 Task: Open Card Card0000000119 in Board Board0000000030 in Workspace WS0000000010 in Trello. Add Member Carxxstreet791@gmail.com to Card Card0000000119 in Board Board0000000030 in Workspace WS0000000010 in Trello. Add Orange Label titled Label0000000119 to Card Card0000000119 in Board Board0000000030 in Workspace WS0000000010 in Trello. Add Checklist CL0000000119 to Card Card0000000119 in Board Board0000000030 in Workspace WS0000000010 in Trello. Add Dates with Start Date as Oct 01 2023 and Due Date as Oct 31 2023 to Card Card0000000119 in Board Board0000000030 in Workspace WS0000000010 in Trello
Action: Mouse moved to (360, 506)
Screenshot: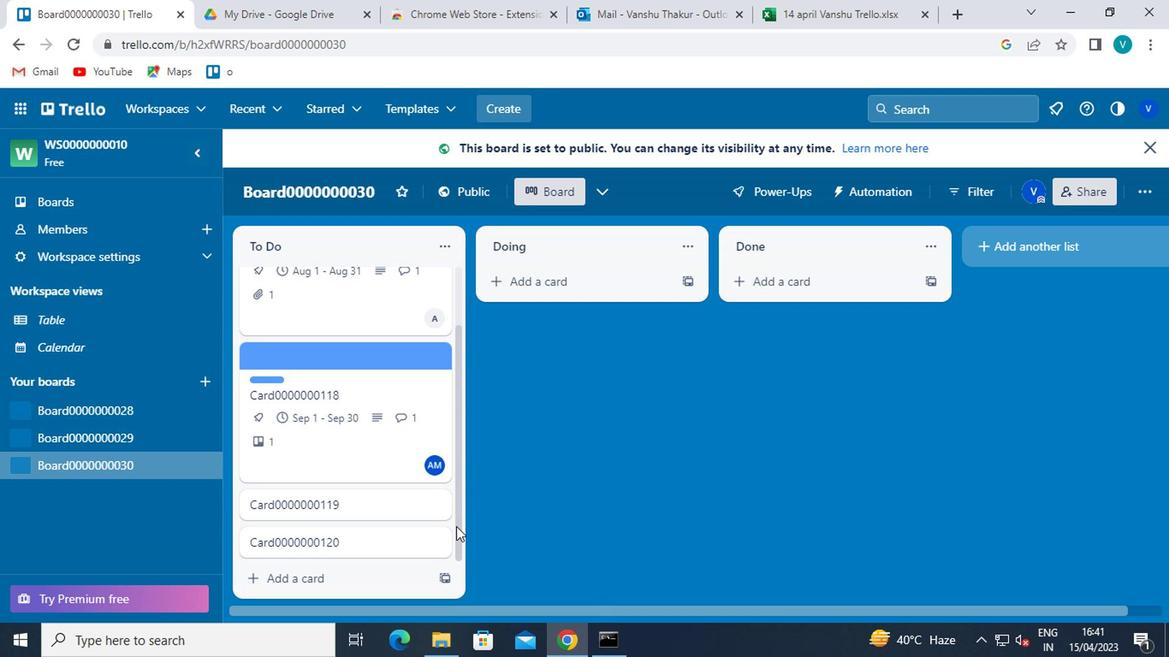 
Action: Mouse pressed left at (360, 506)
Screenshot: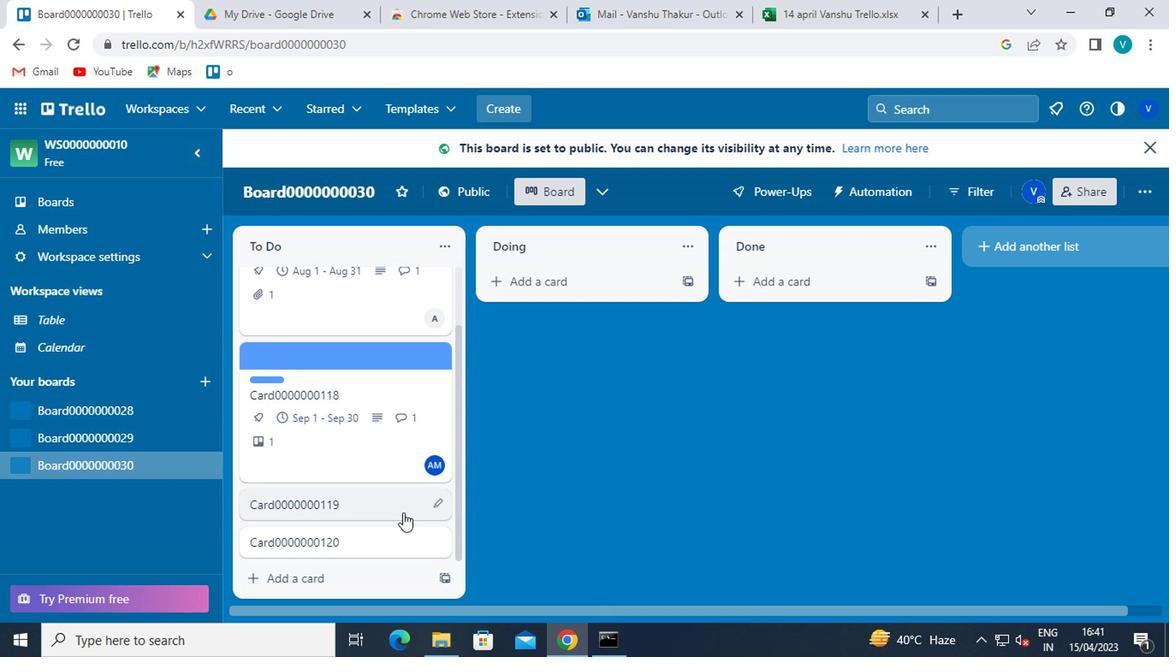 
Action: Mouse moved to (793, 238)
Screenshot: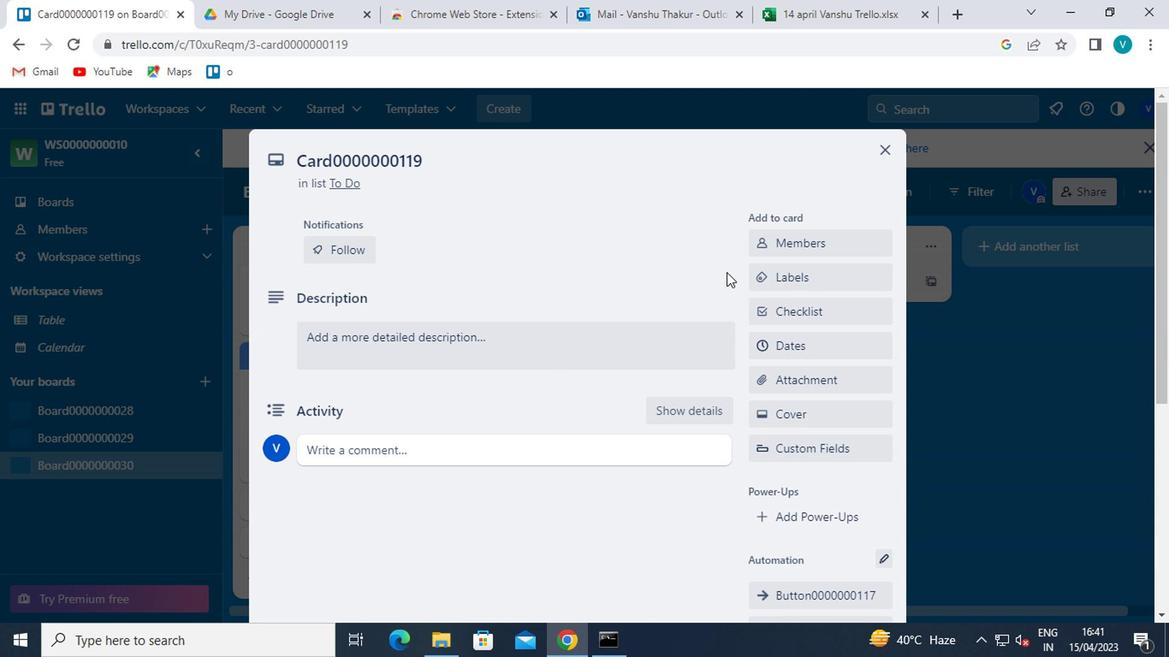 
Action: Mouse pressed left at (793, 238)
Screenshot: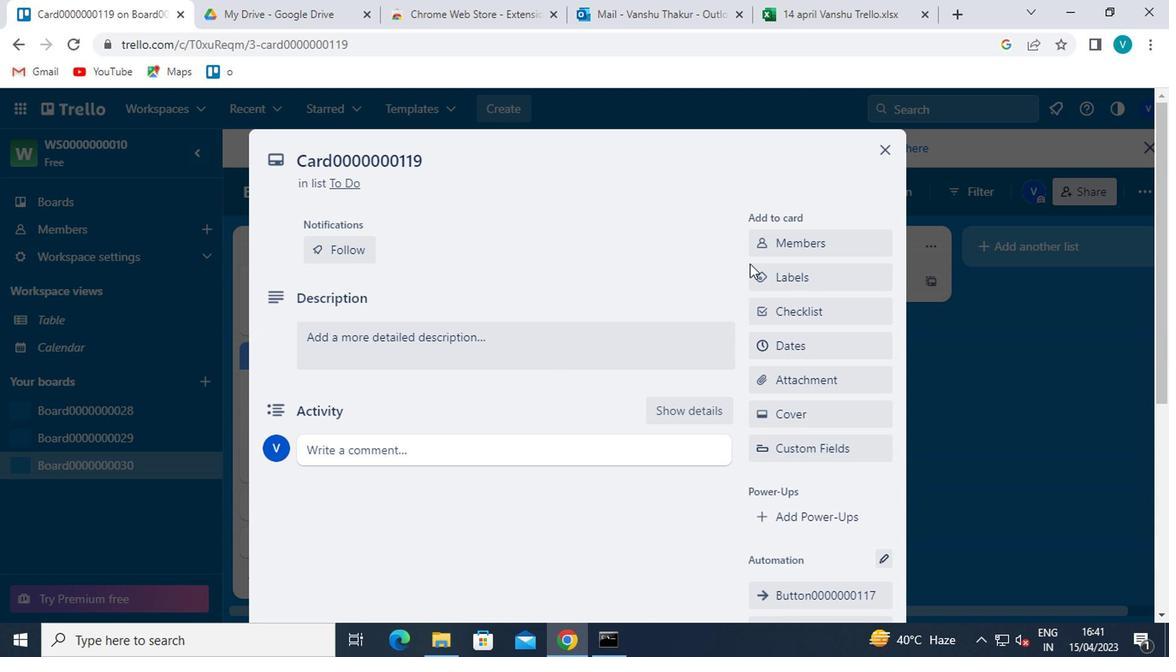 
Action: Mouse moved to (781, 318)
Screenshot: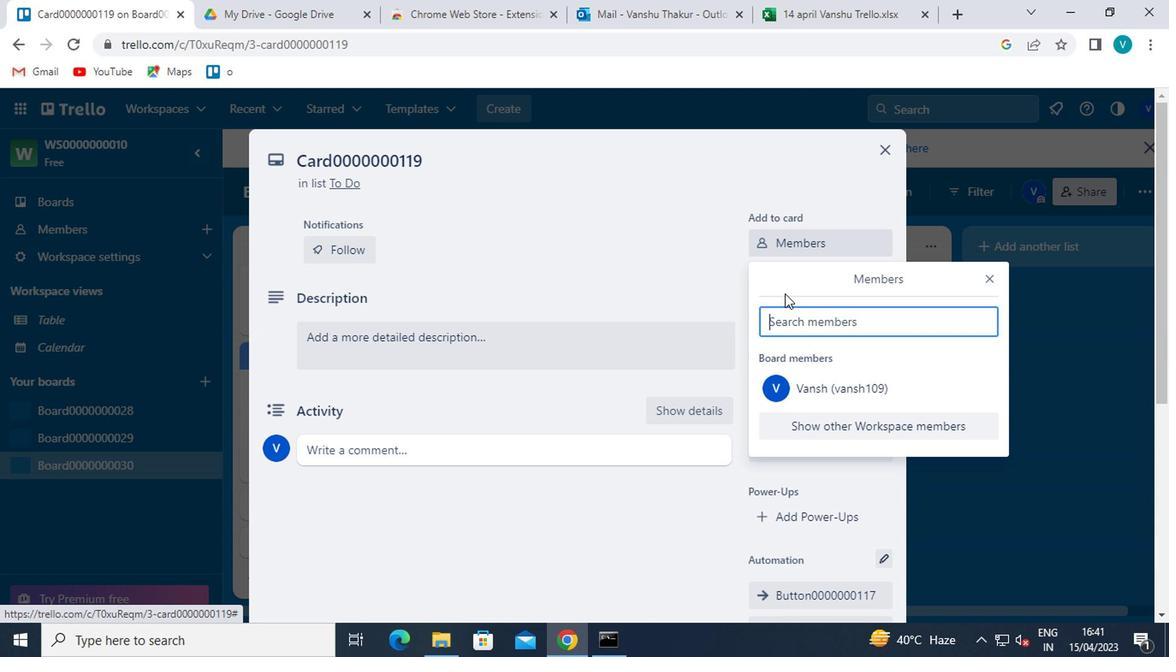 
Action: Mouse pressed left at (781, 318)
Screenshot: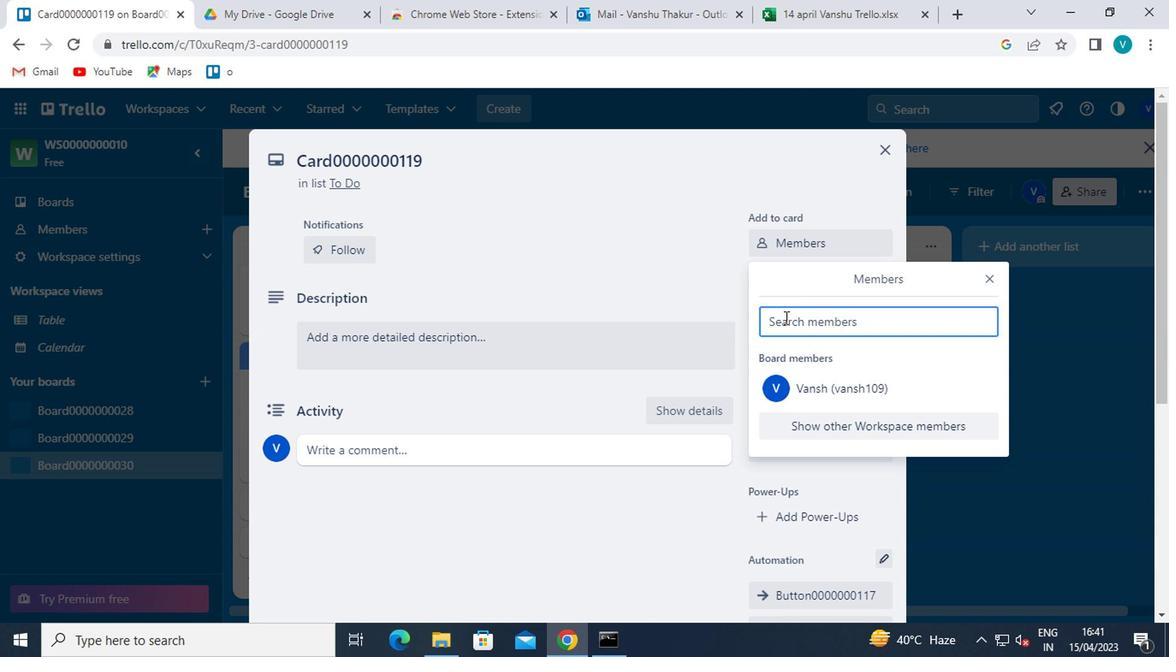 
Action: Mouse moved to (779, 320)
Screenshot: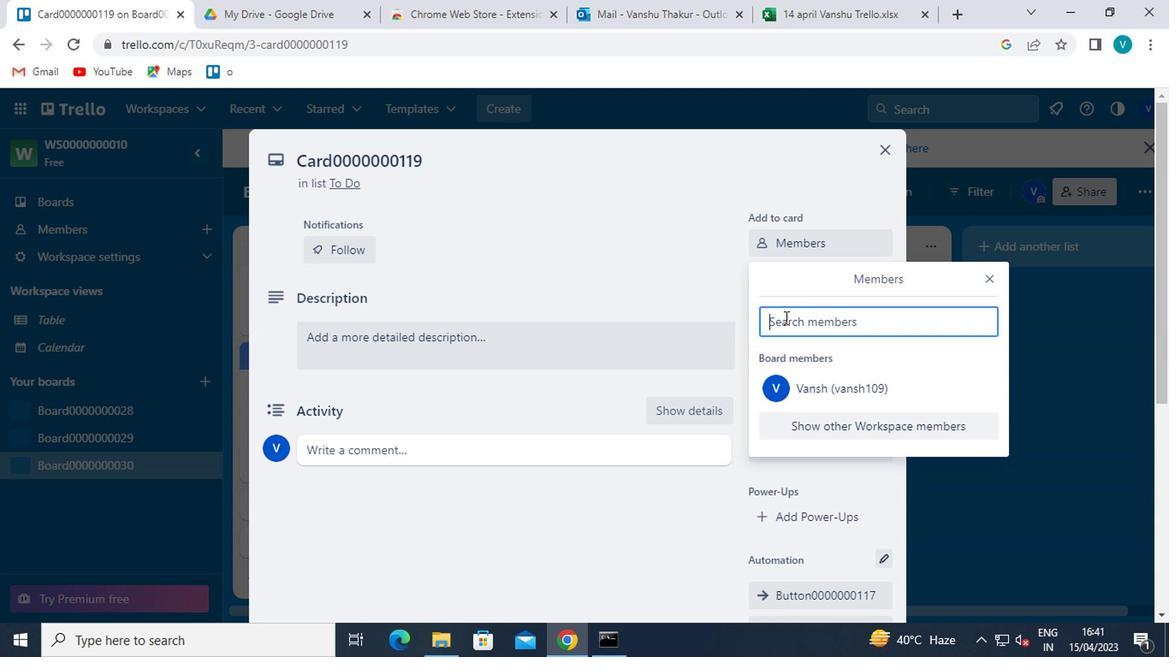 
Action: Key pressed <Key.shift>CARXXSTREET7916<Key.shift>@GMAIL.COM
Screenshot: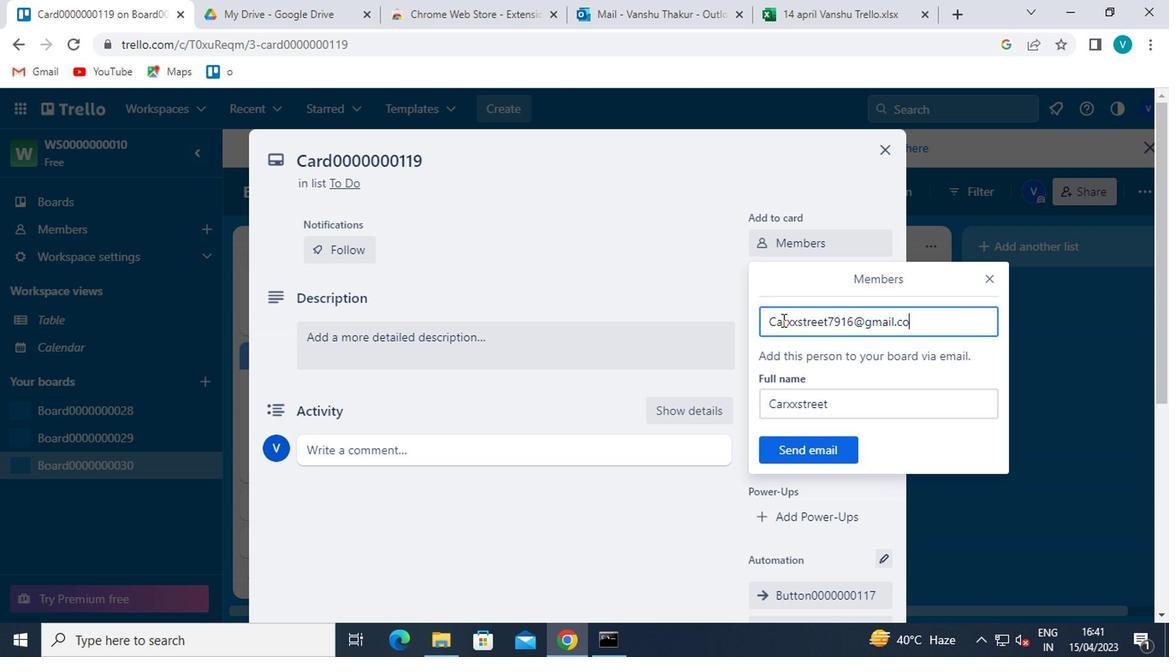 
Action: Mouse moved to (789, 456)
Screenshot: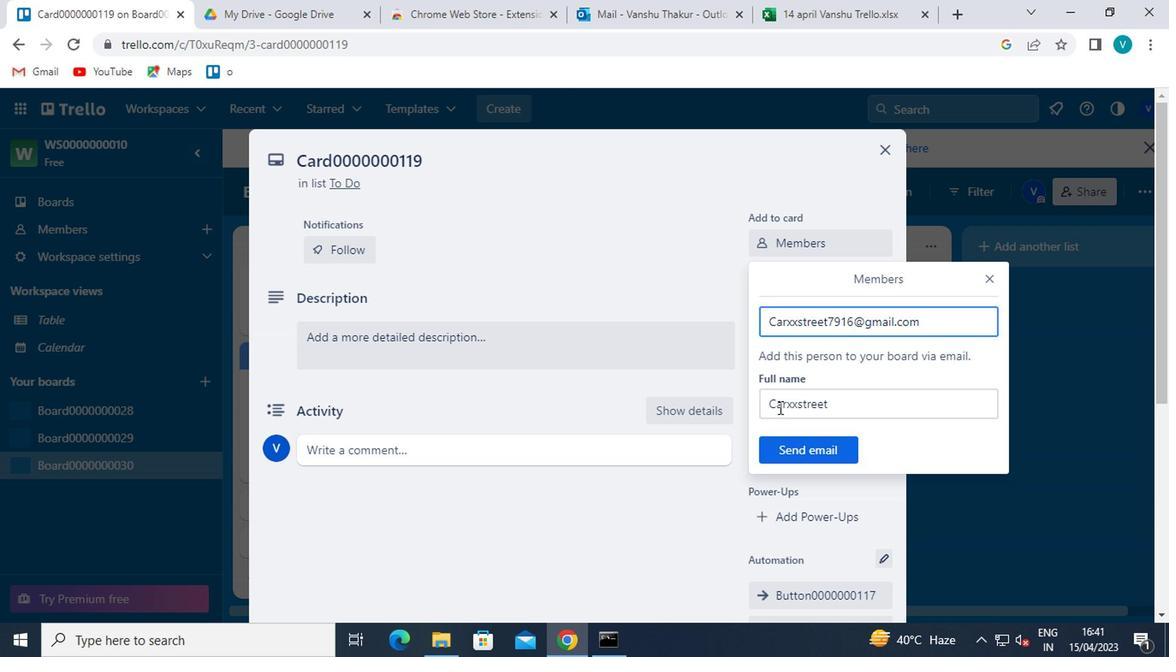 
Action: Mouse pressed left at (789, 456)
Screenshot: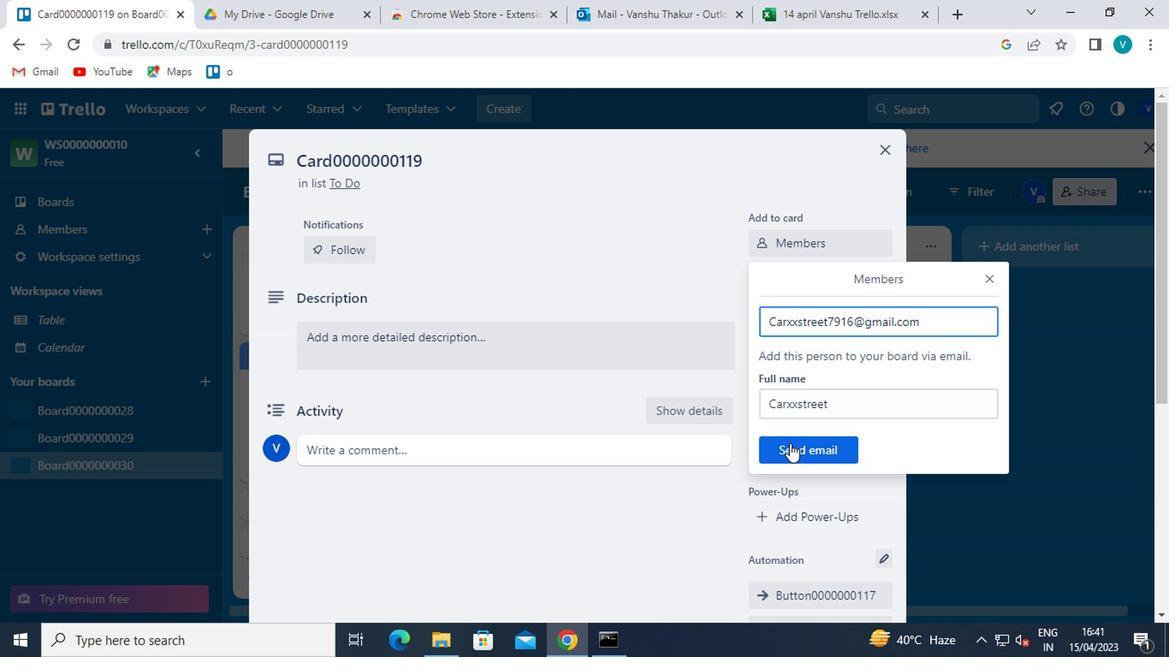 
Action: Mouse moved to (820, 274)
Screenshot: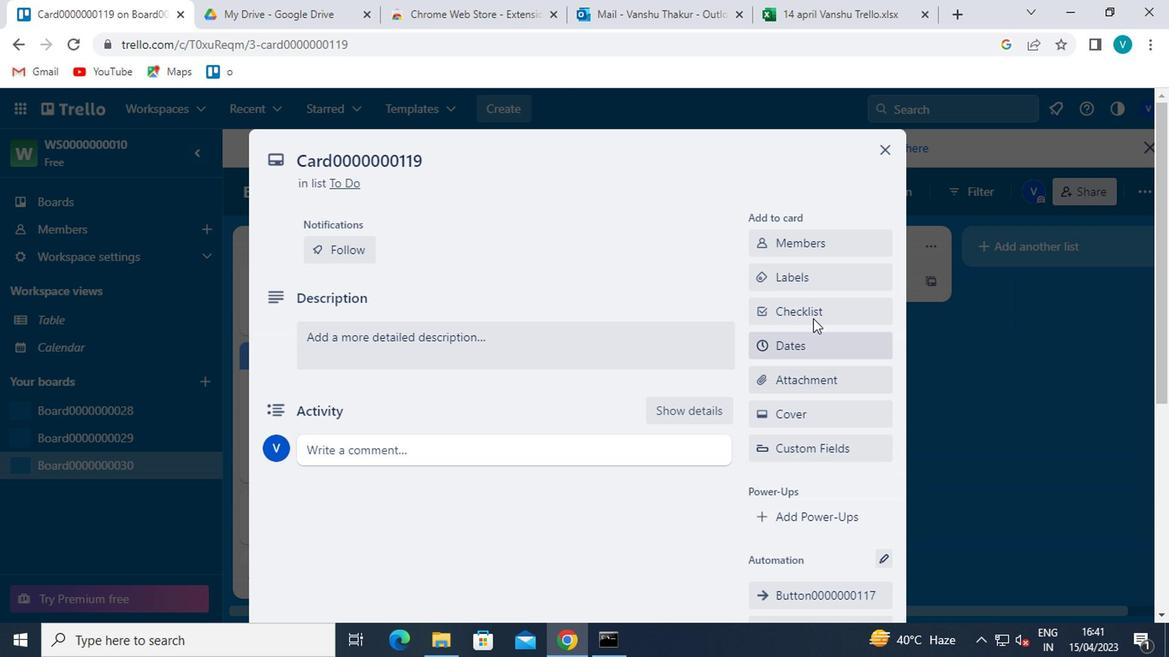 
Action: Mouse pressed left at (820, 274)
Screenshot: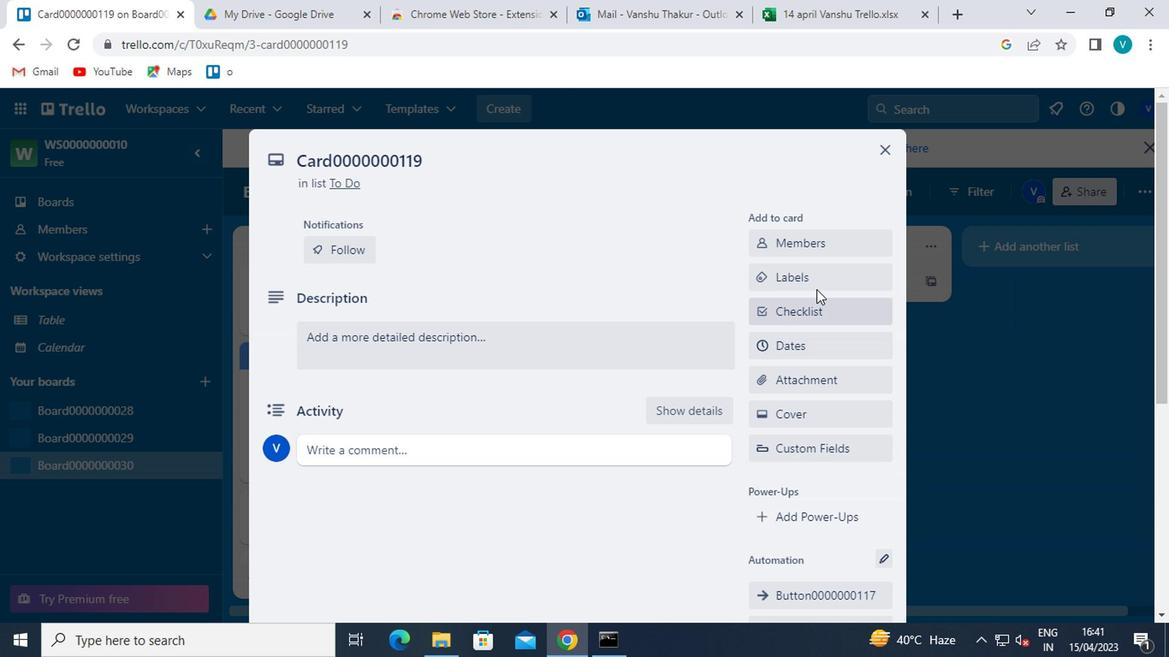 
Action: Mouse moved to (859, 517)
Screenshot: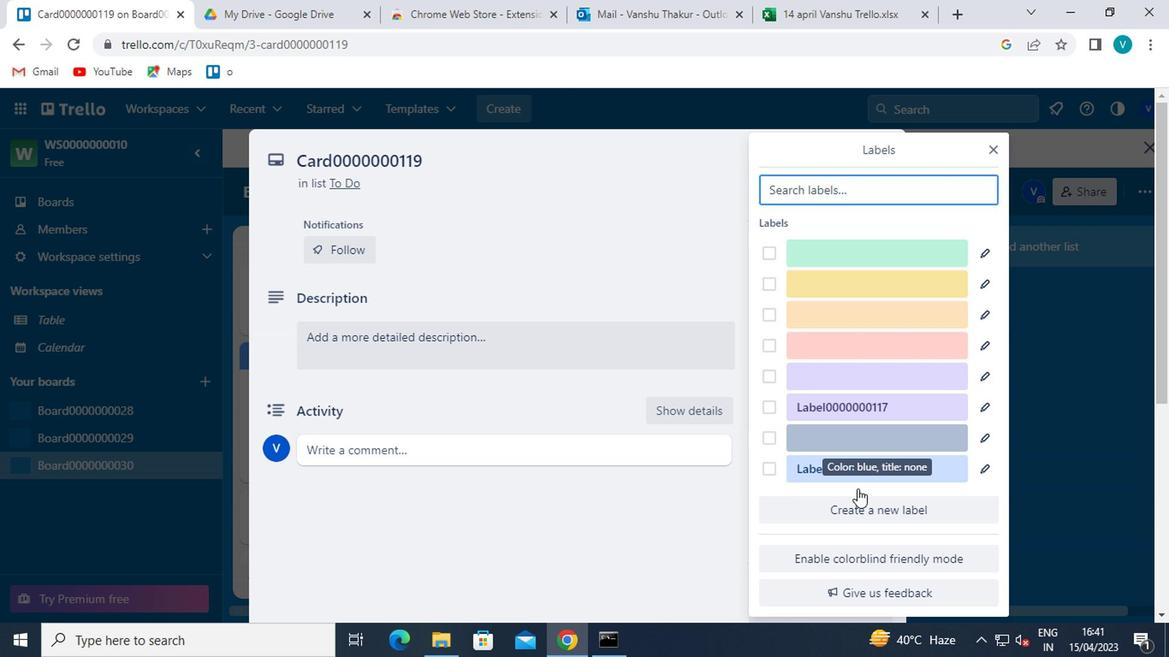 
Action: Mouse pressed left at (859, 517)
Screenshot: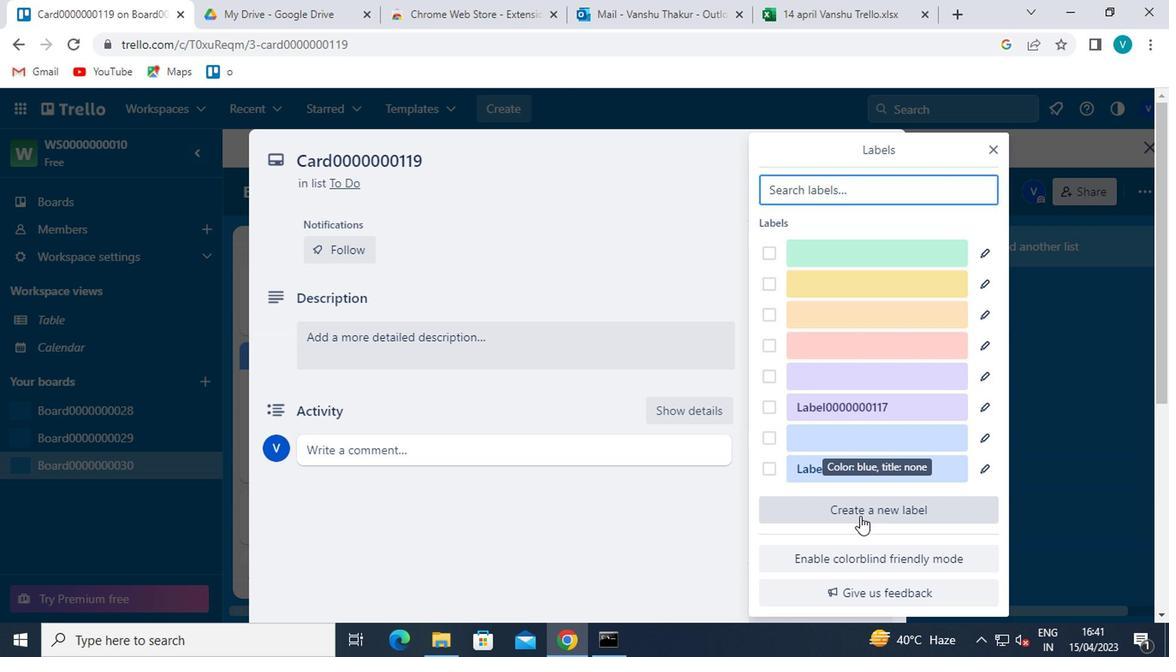 
Action: Mouse moved to (857, 389)
Screenshot: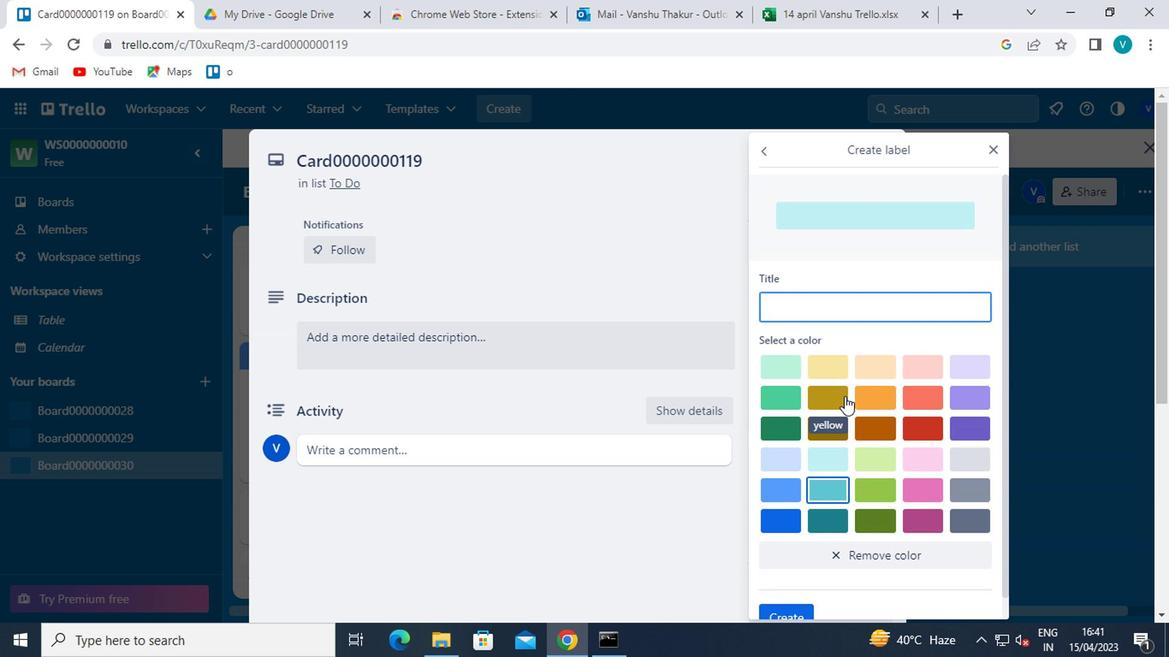 
Action: Mouse pressed left at (857, 389)
Screenshot: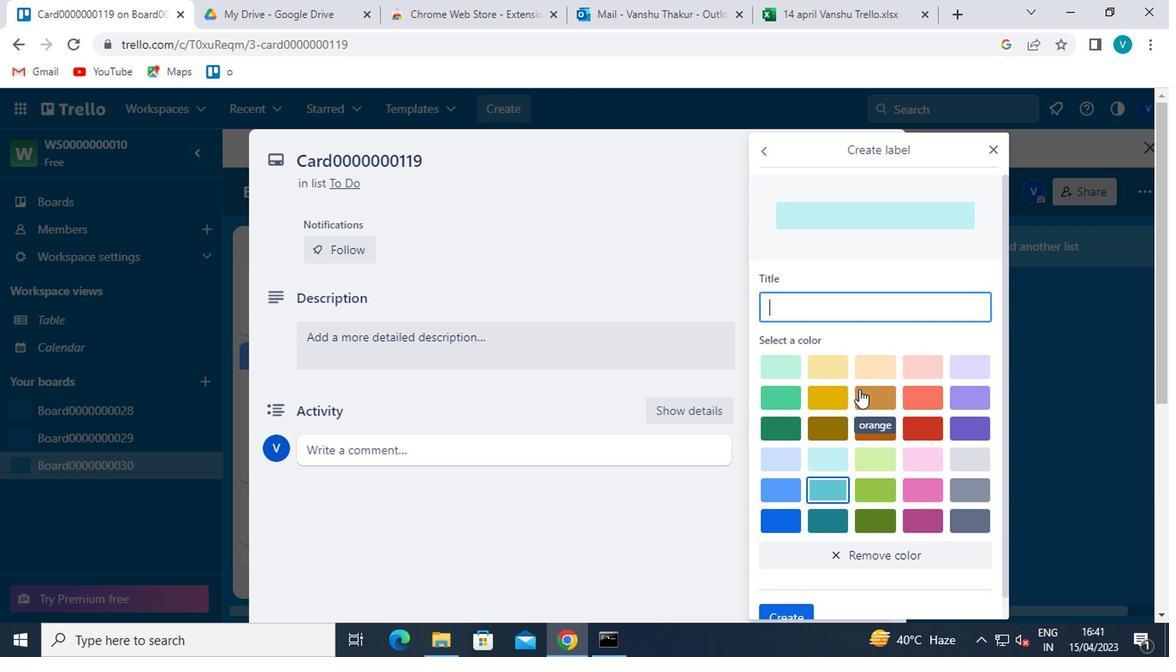 
Action: Mouse moved to (859, 308)
Screenshot: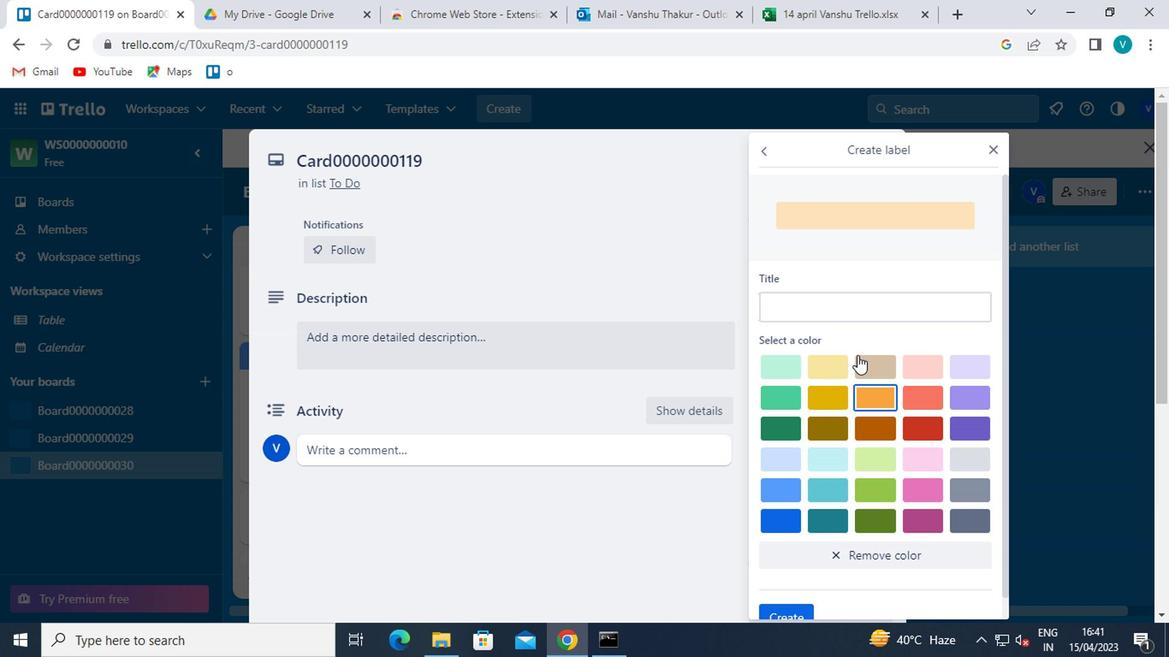 
Action: Mouse pressed left at (859, 308)
Screenshot: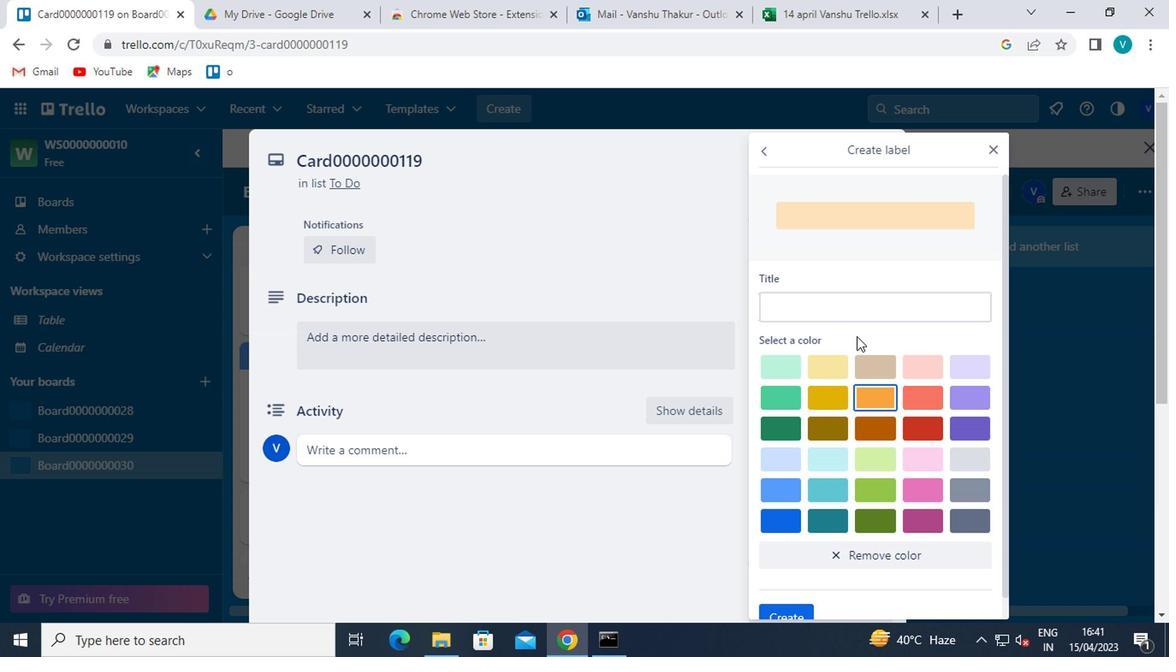 
Action: Mouse moved to (857, 309)
Screenshot: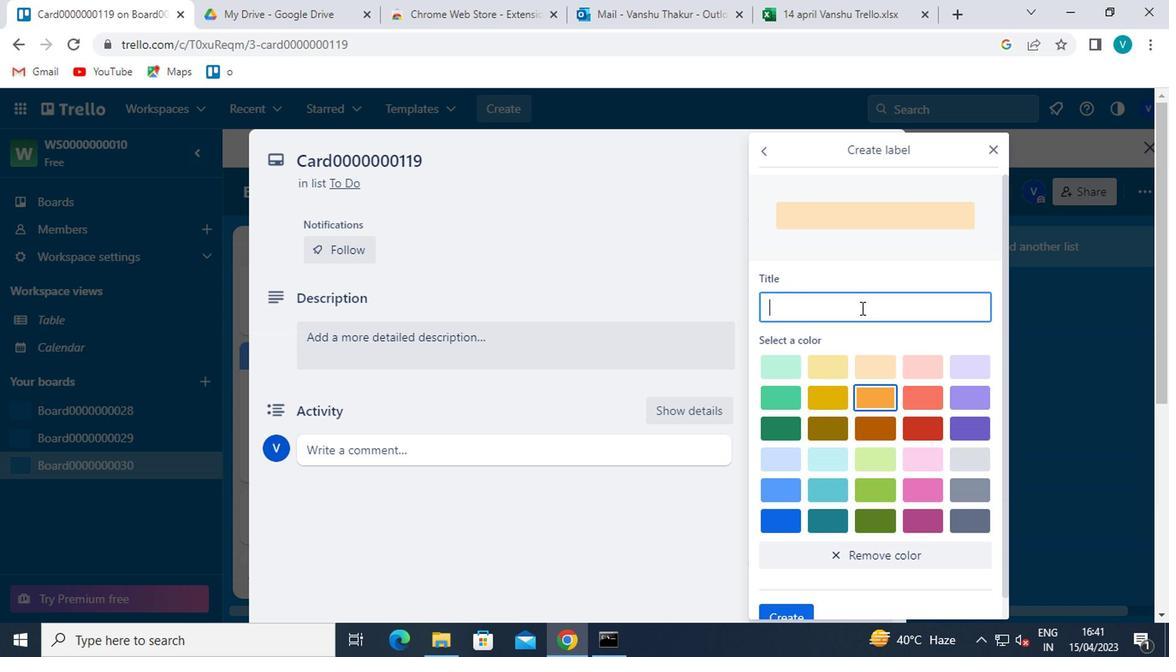 
Action: Key pressed <Key.shift>LABEL0000000119
Screenshot: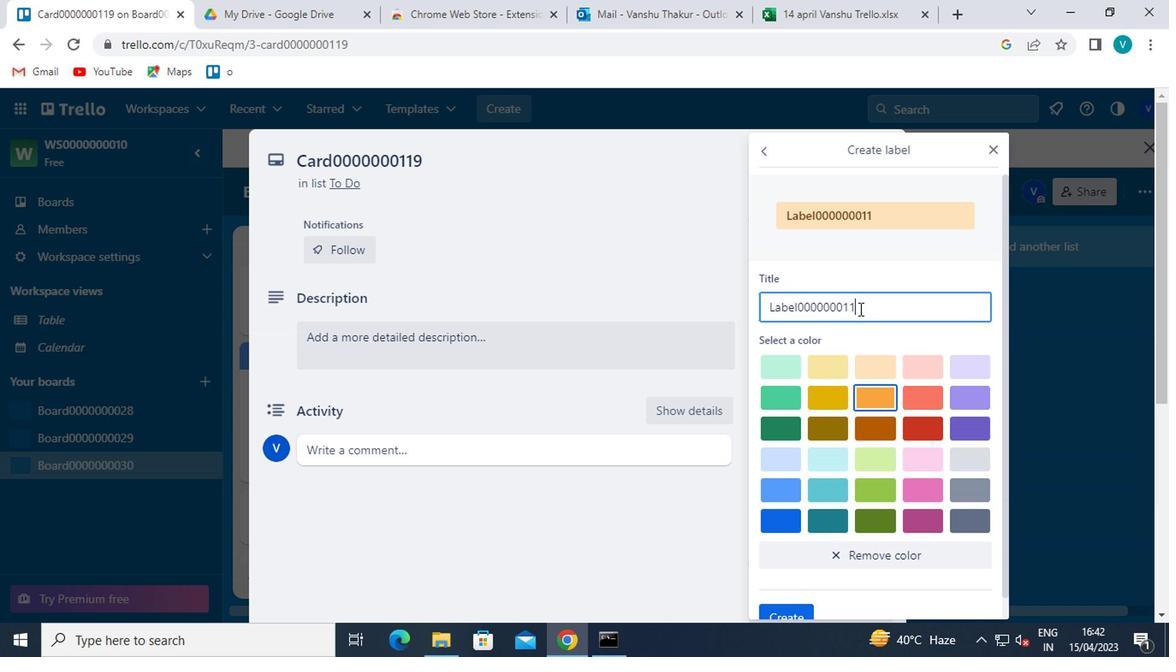 
Action: Mouse moved to (828, 354)
Screenshot: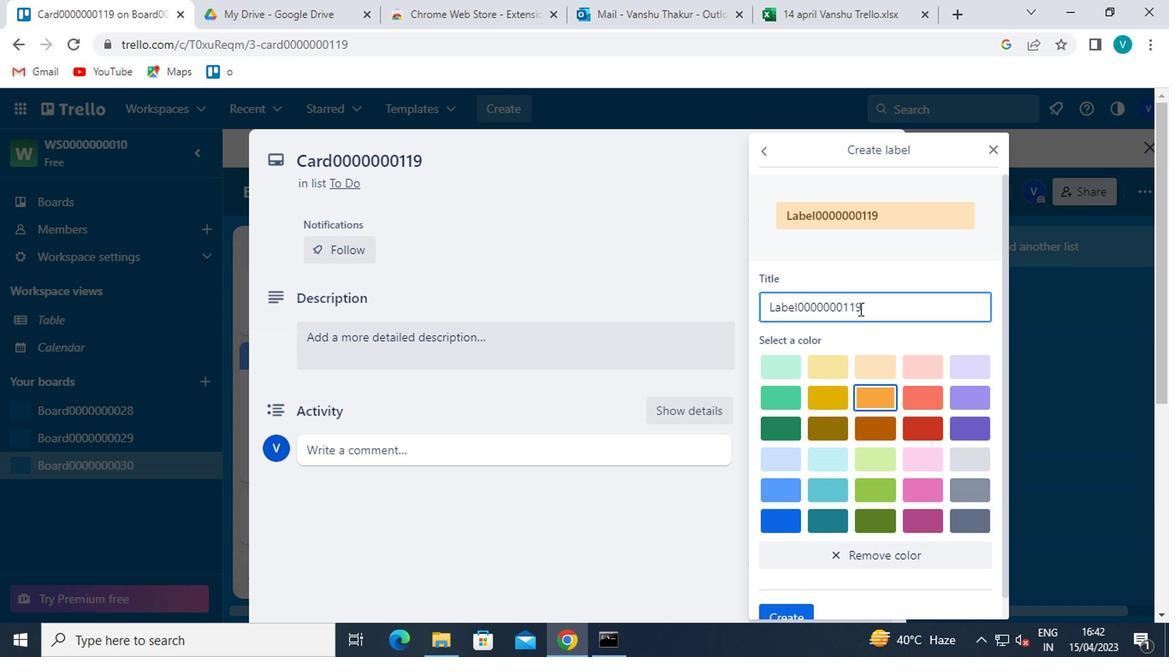 
Action: Mouse scrolled (828, 353) with delta (0, 0)
Screenshot: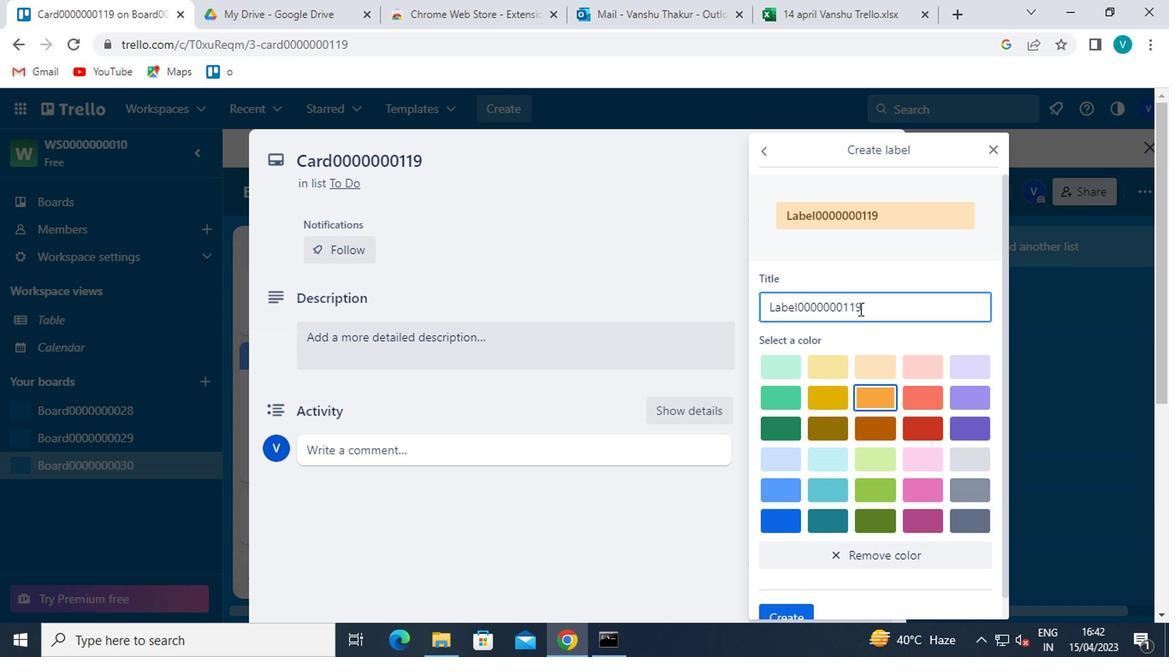 
Action: Mouse moved to (826, 361)
Screenshot: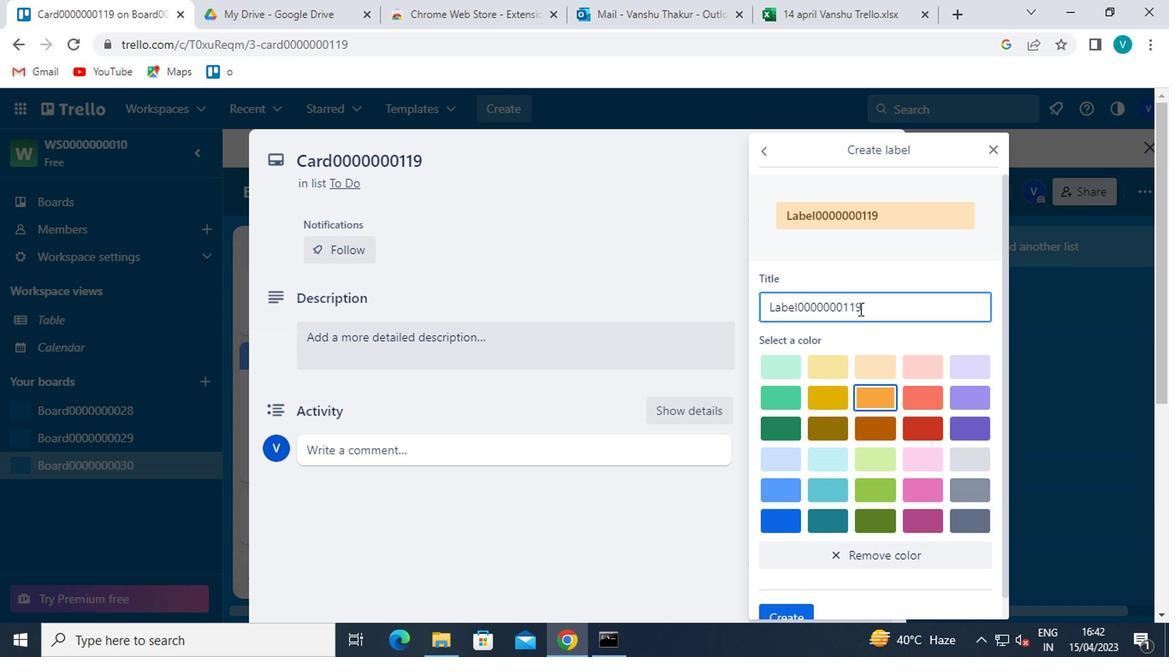
Action: Mouse scrolled (826, 360) with delta (0, 0)
Screenshot: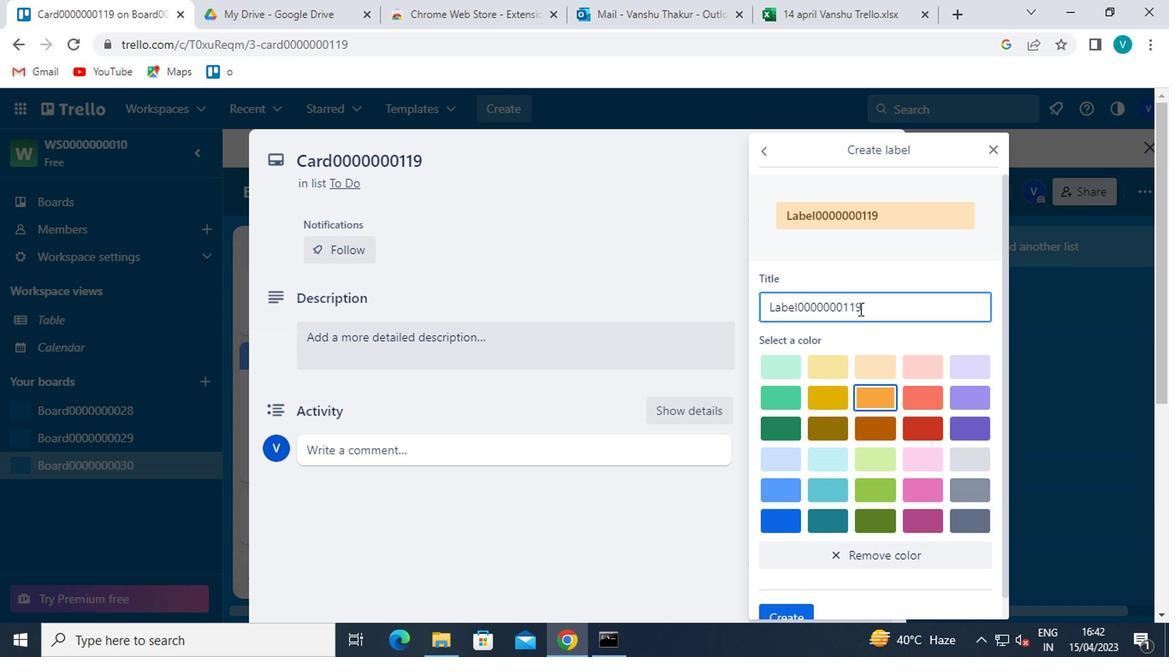 
Action: Mouse moved to (826, 366)
Screenshot: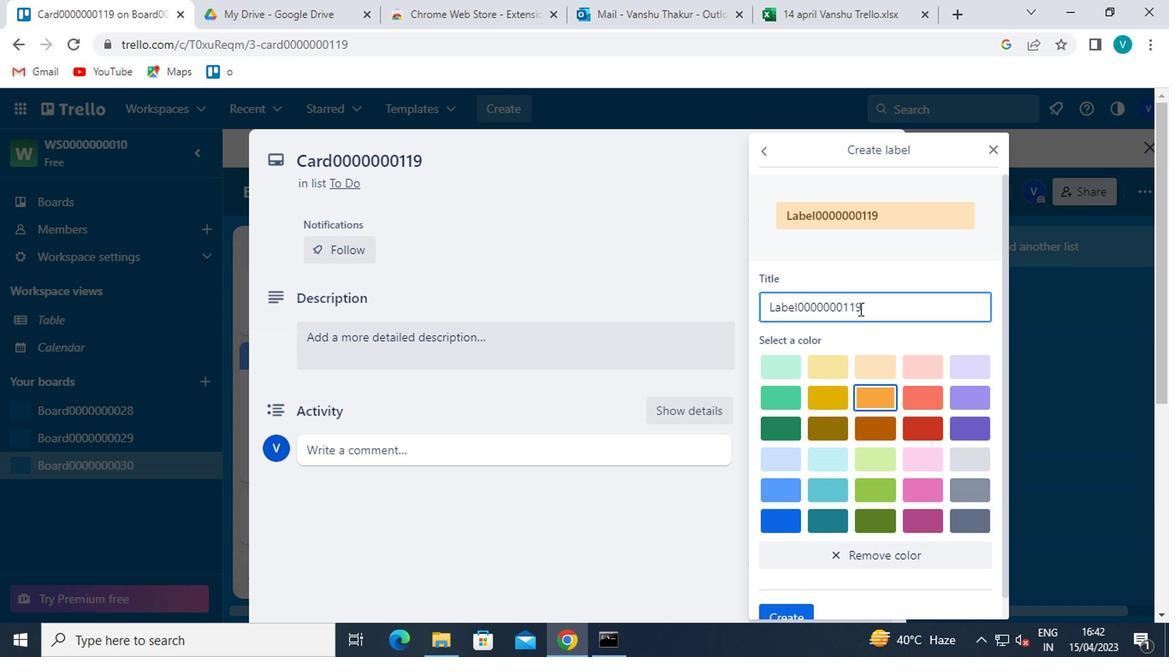 
Action: Mouse scrolled (826, 365) with delta (0, -1)
Screenshot: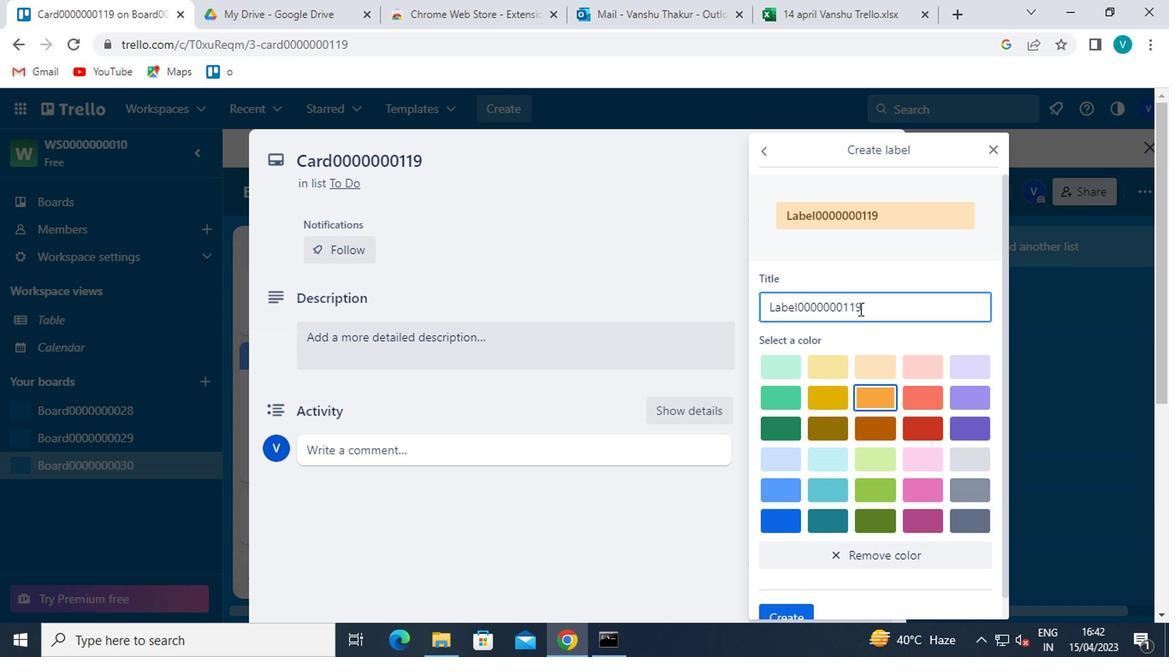 
Action: Mouse moved to (771, 596)
Screenshot: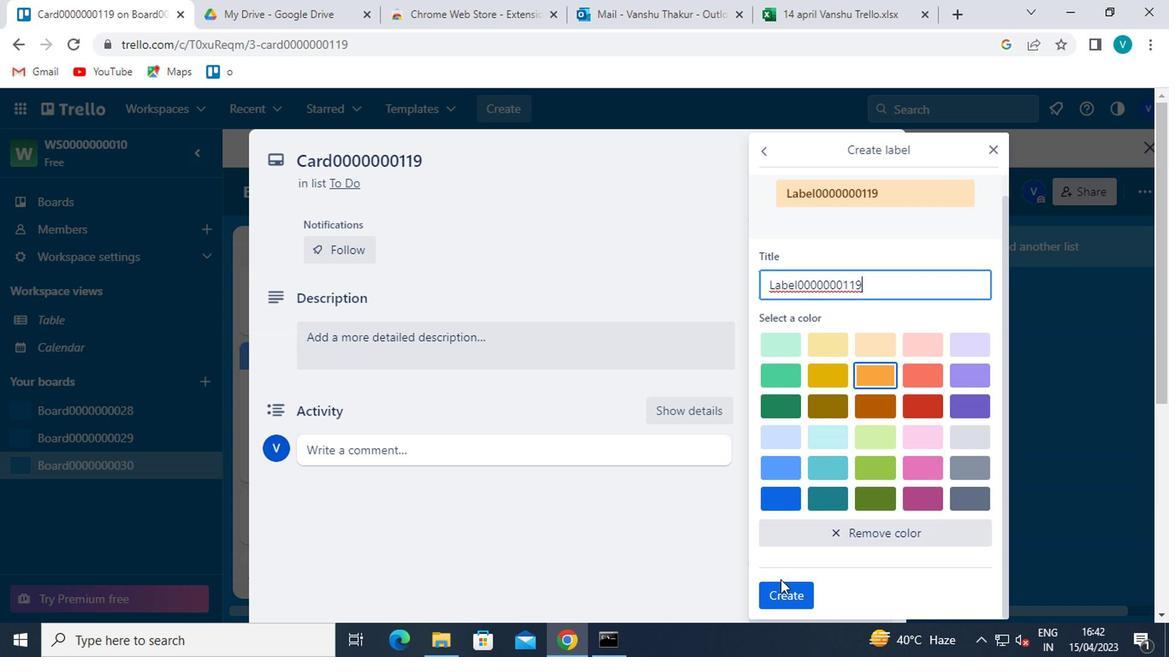 
Action: Mouse pressed left at (771, 596)
Screenshot: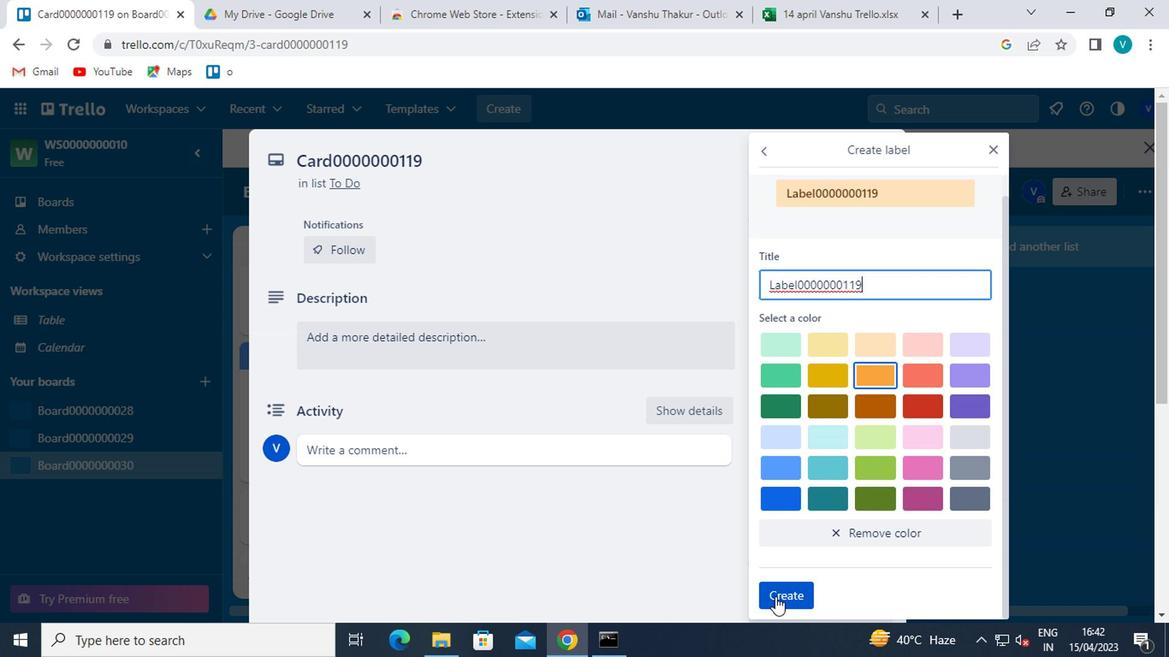 
Action: Mouse moved to (985, 149)
Screenshot: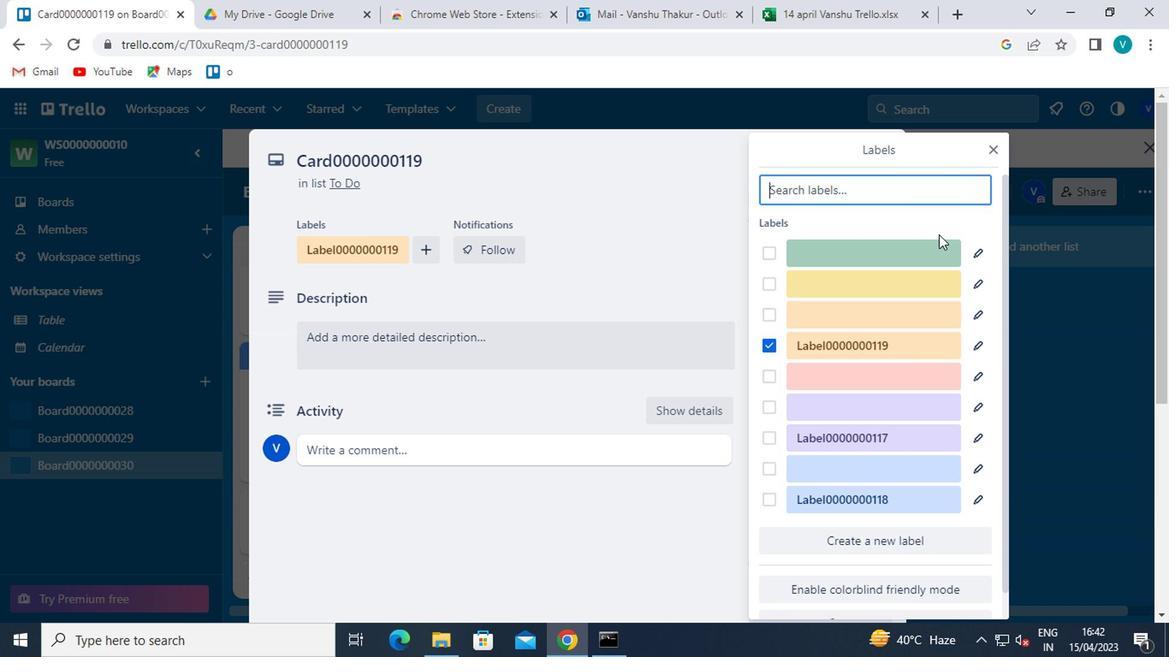 
Action: Mouse pressed left at (985, 149)
Screenshot: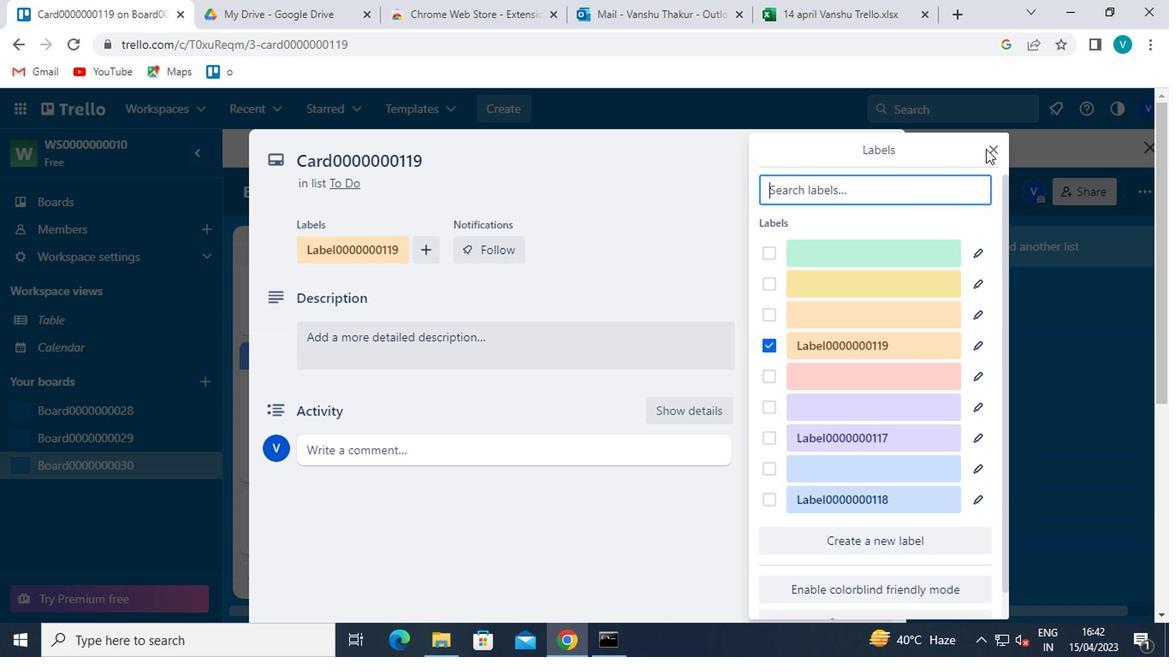 
Action: Mouse moved to (991, 149)
Screenshot: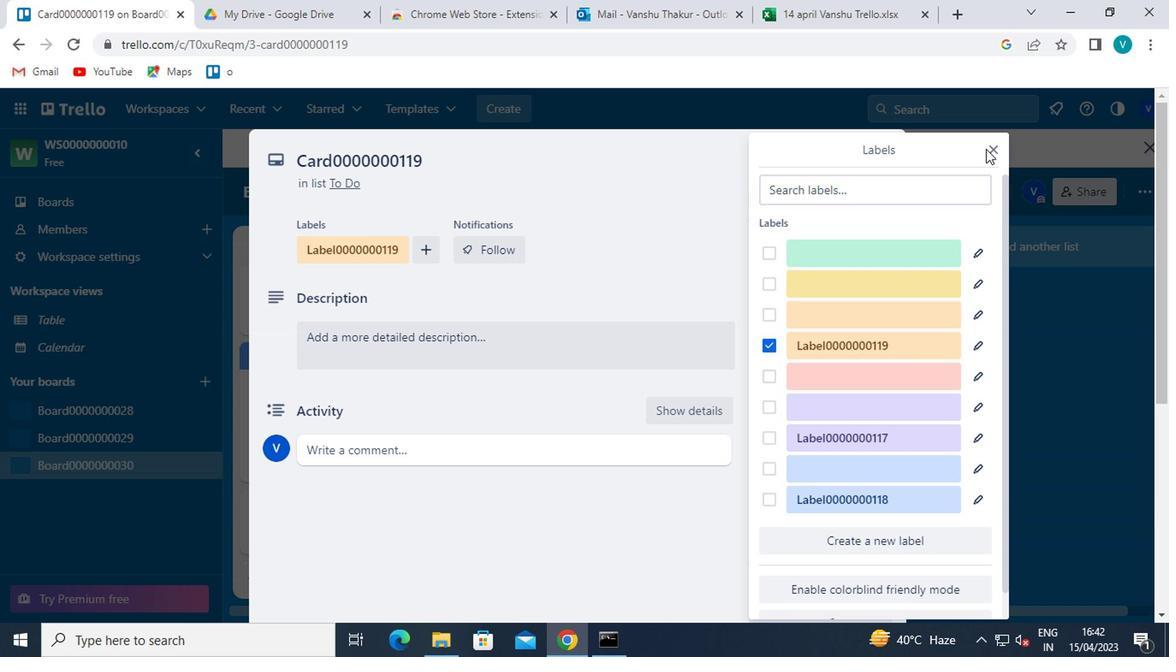 
Action: Mouse pressed left at (991, 149)
Screenshot: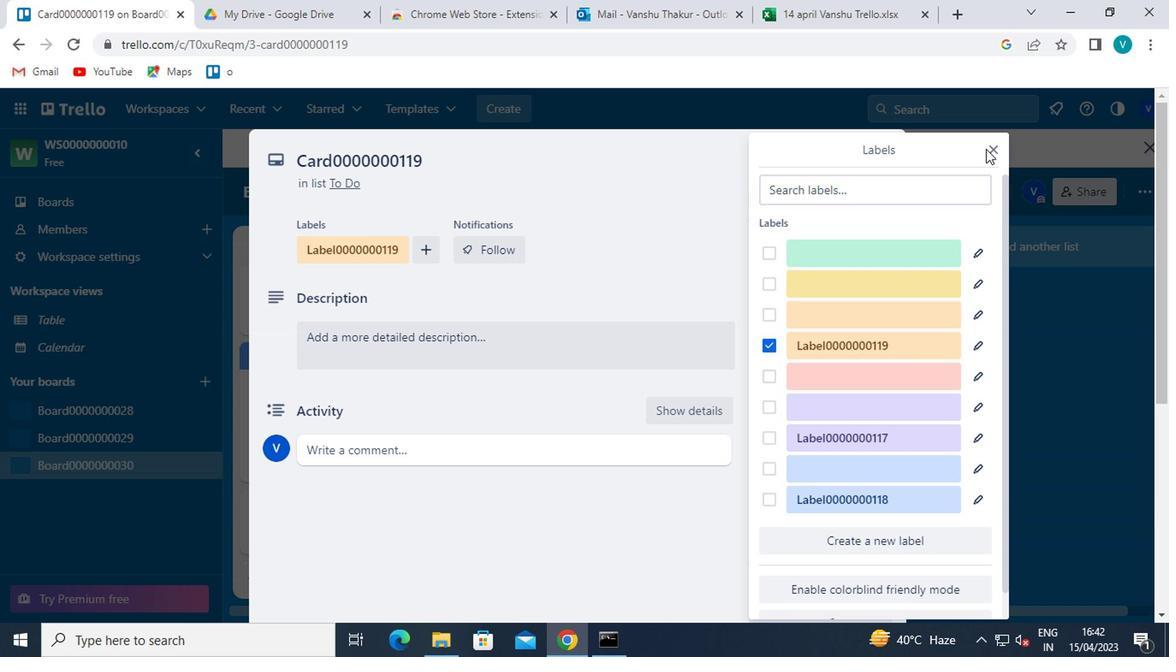 
Action: Mouse moved to (847, 309)
Screenshot: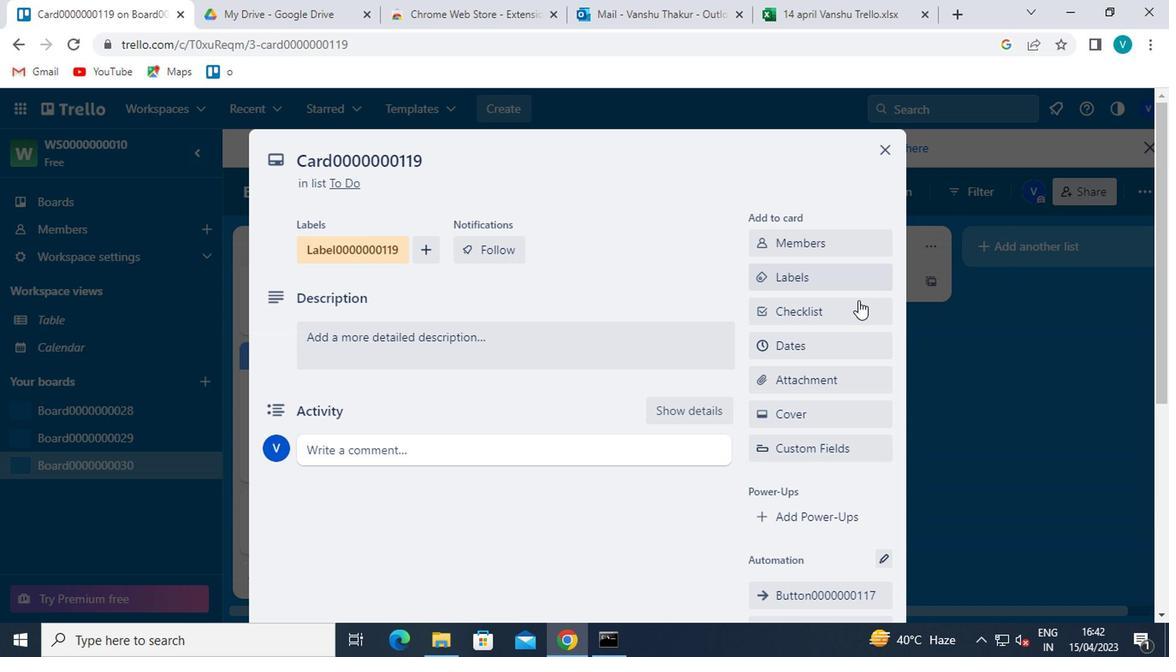 
Action: Mouse pressed left at (847, 309)
Screenshot: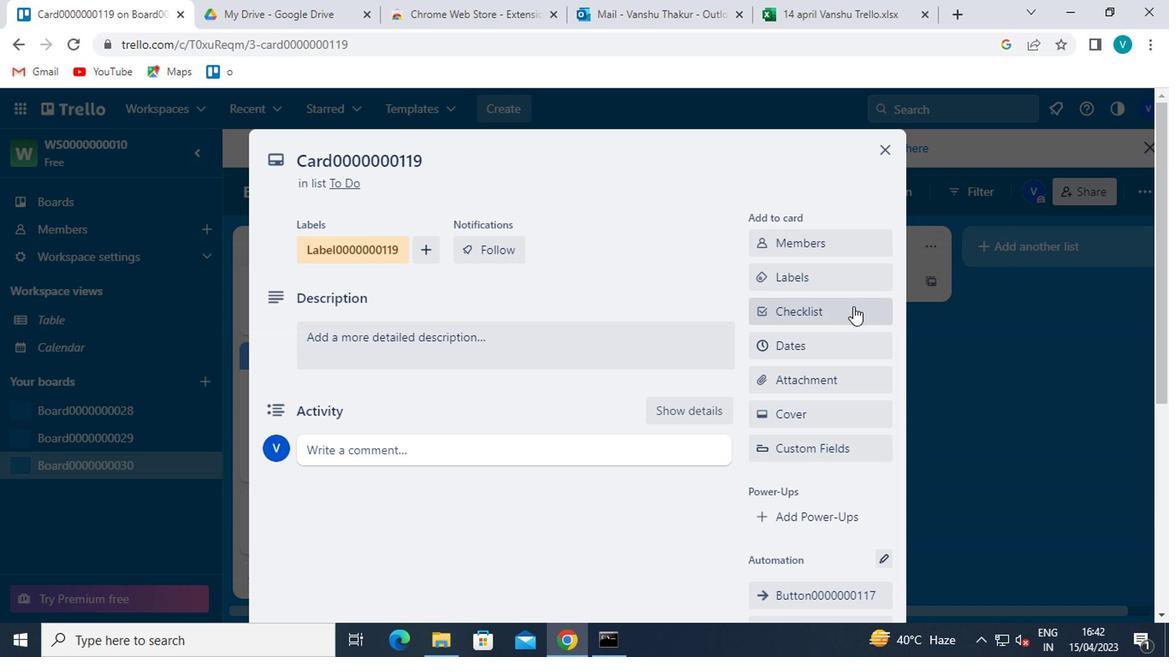 
Action: Mouse moved to (816, 401)
Screenshot: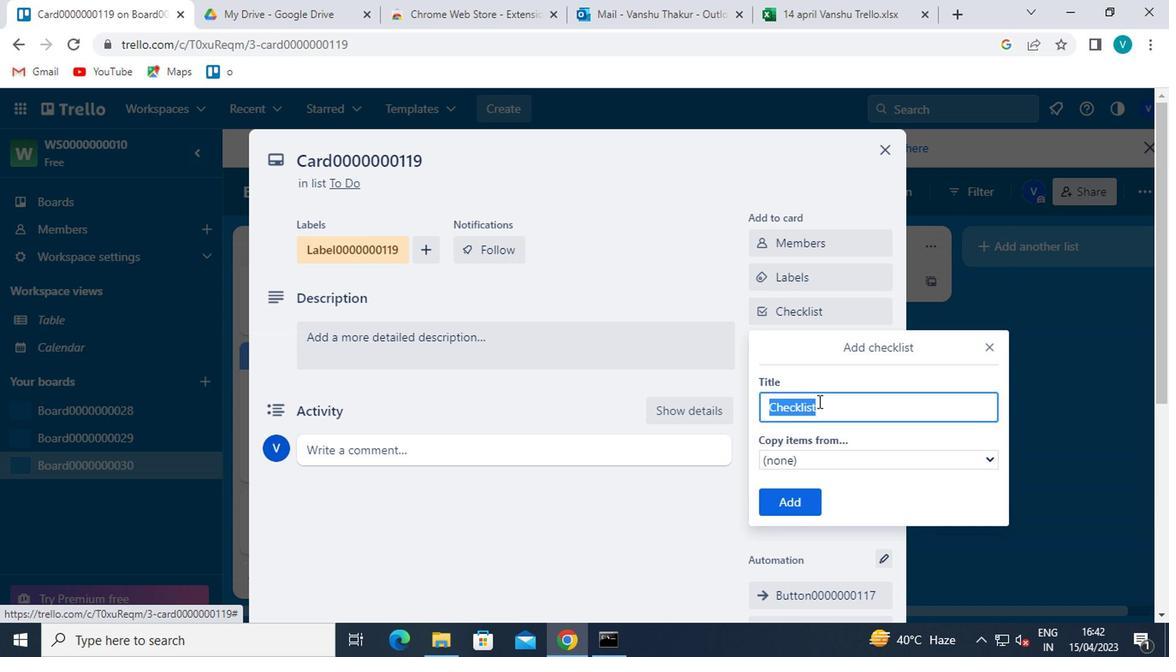 
Action: Key pressed <Key.shift>CL0000000119
Screenshot: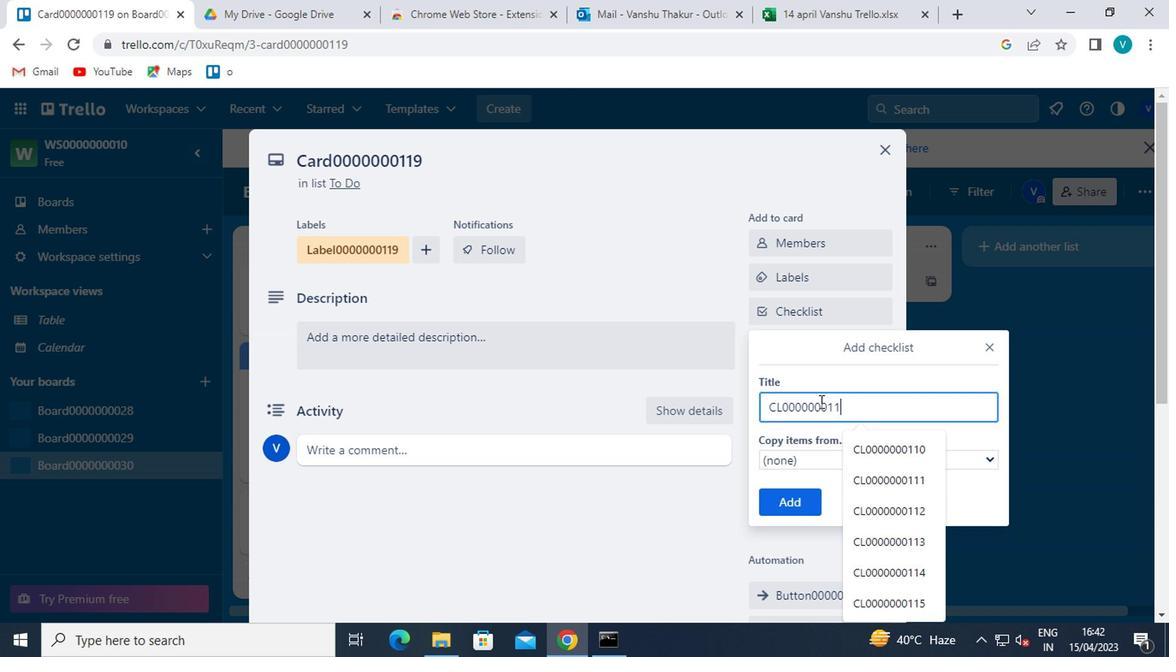 
Action: Mouse moved to (777, 496)
Screenshot: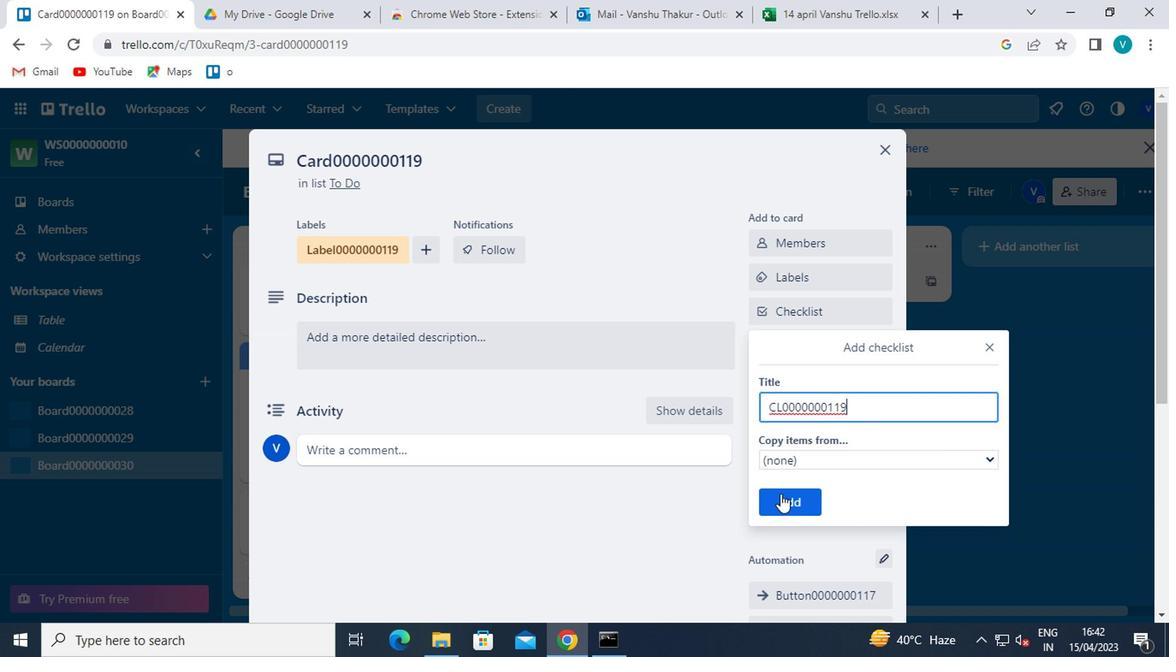 
Action: Mouse pressed left at (777, 496)
Screenshot: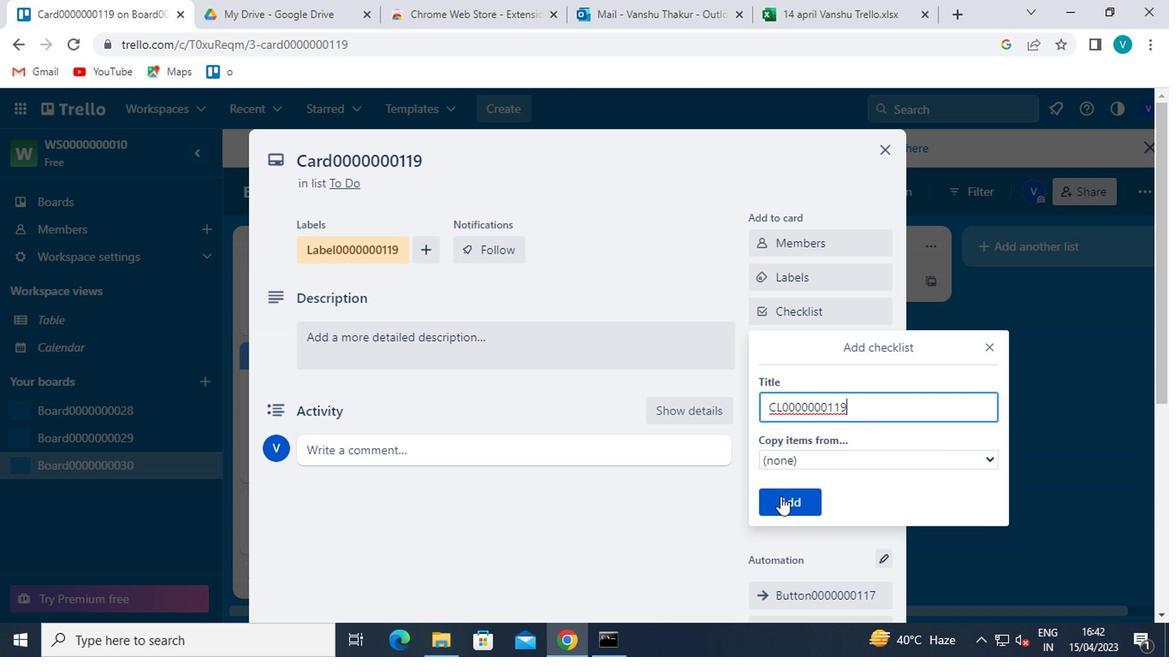 
Action: Mouse moved to (854, 345)
Screenshot: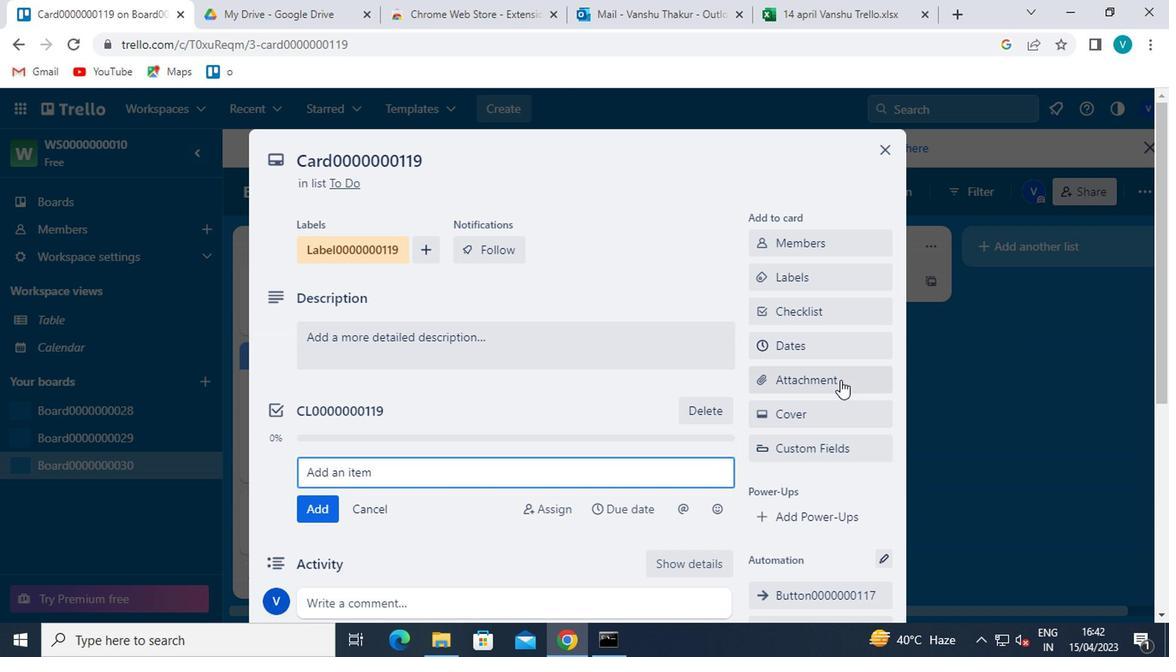 
Action: Mouse pressed left at (854, 345)
Screenshot: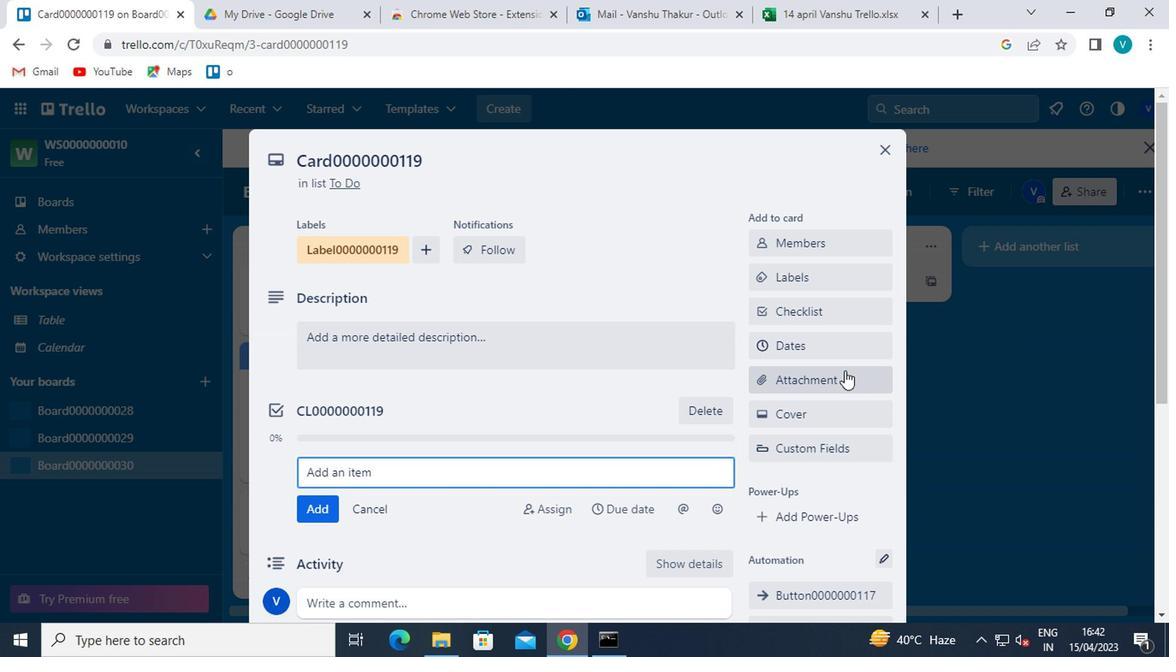 
Action: Mouse moved to (773, 459)
Screenshot: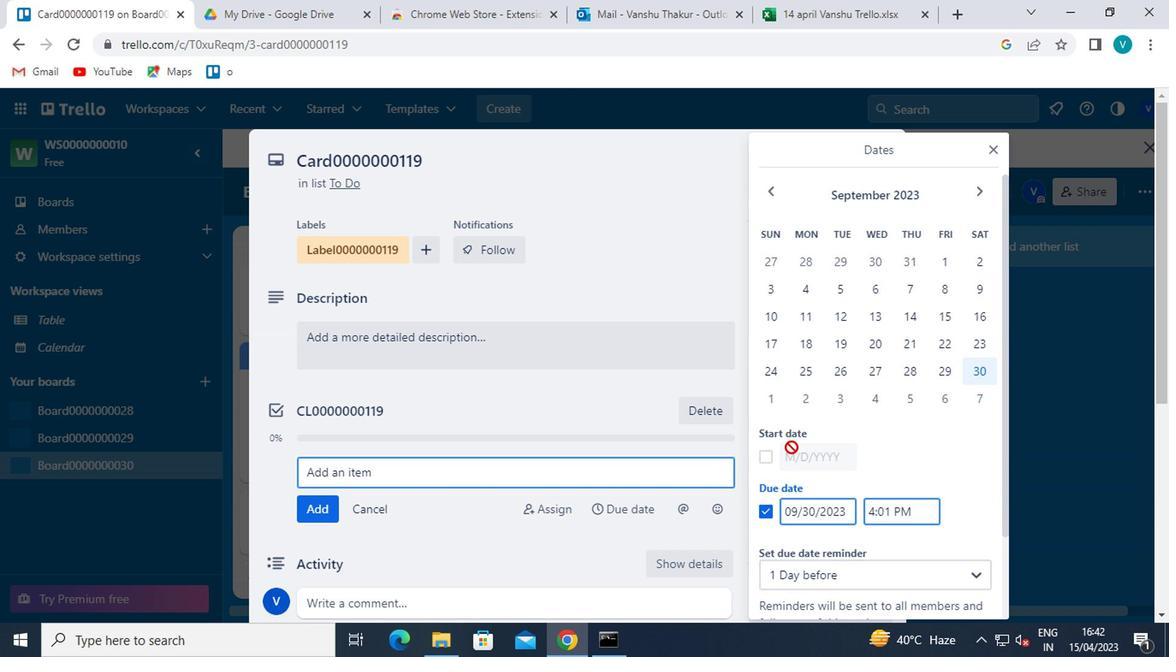 
Action: Mouse pressed left at (773, 459)
Screenshot: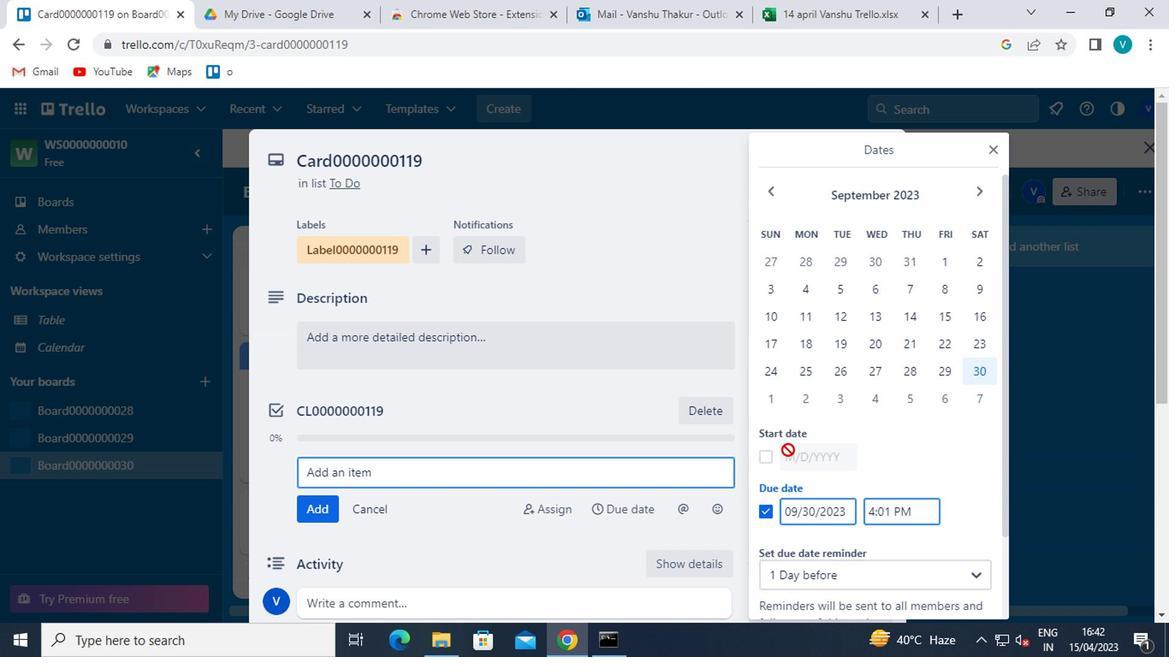 
Action: Mouse moved to (978, 185)
Screenshot: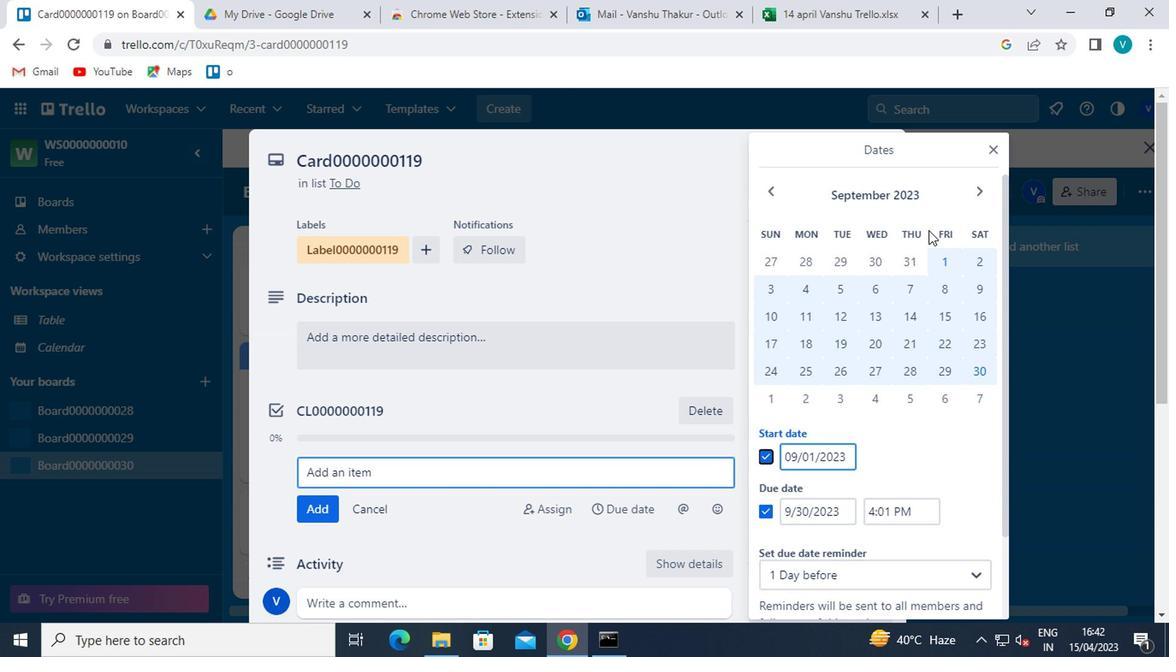 
Action: Mouse pressed left at (978, 185)
Screenshot: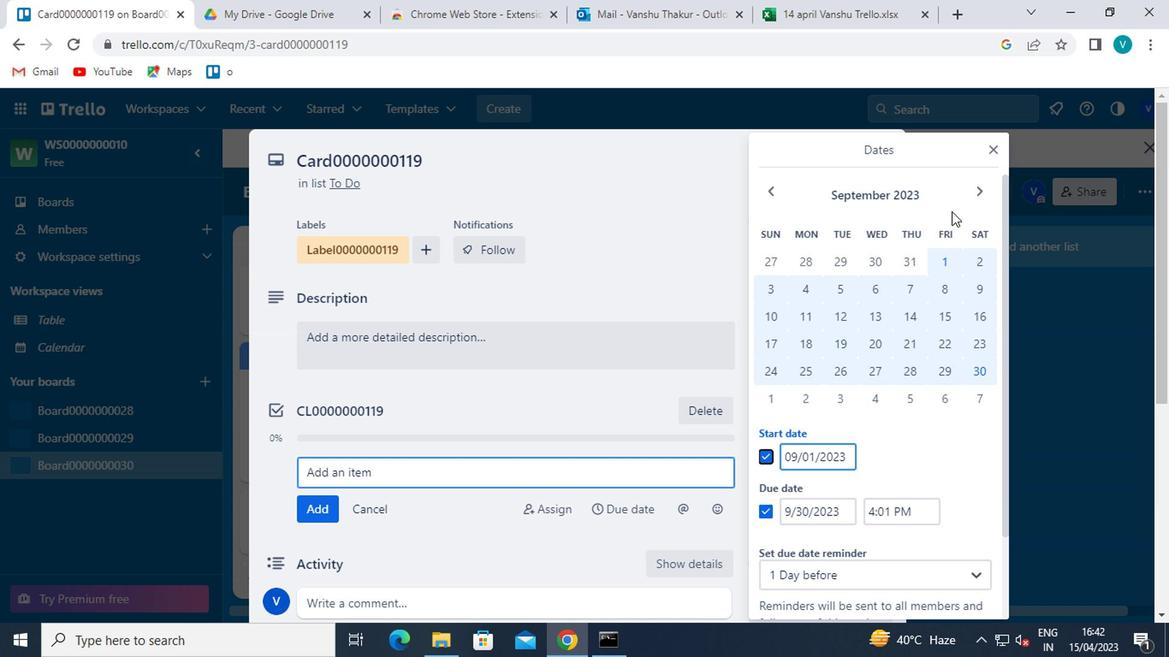 
Action: Mouse moved to (773, 262)
Screenshot: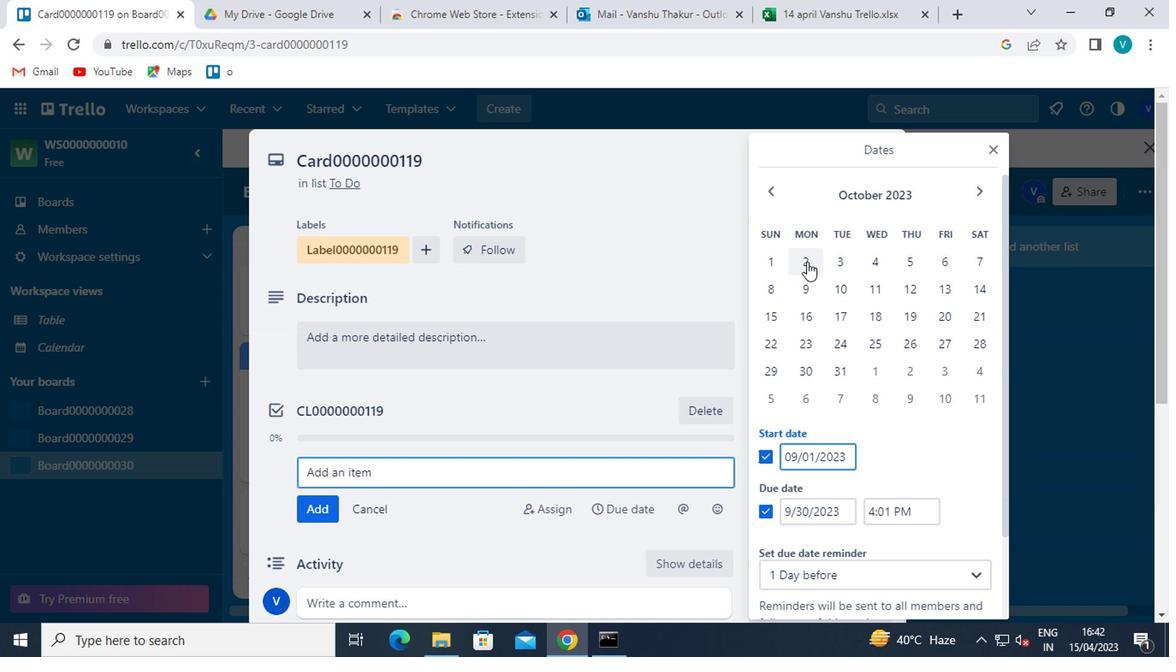 
Action: Mouse pressed left at (773, 262)
Screenshot: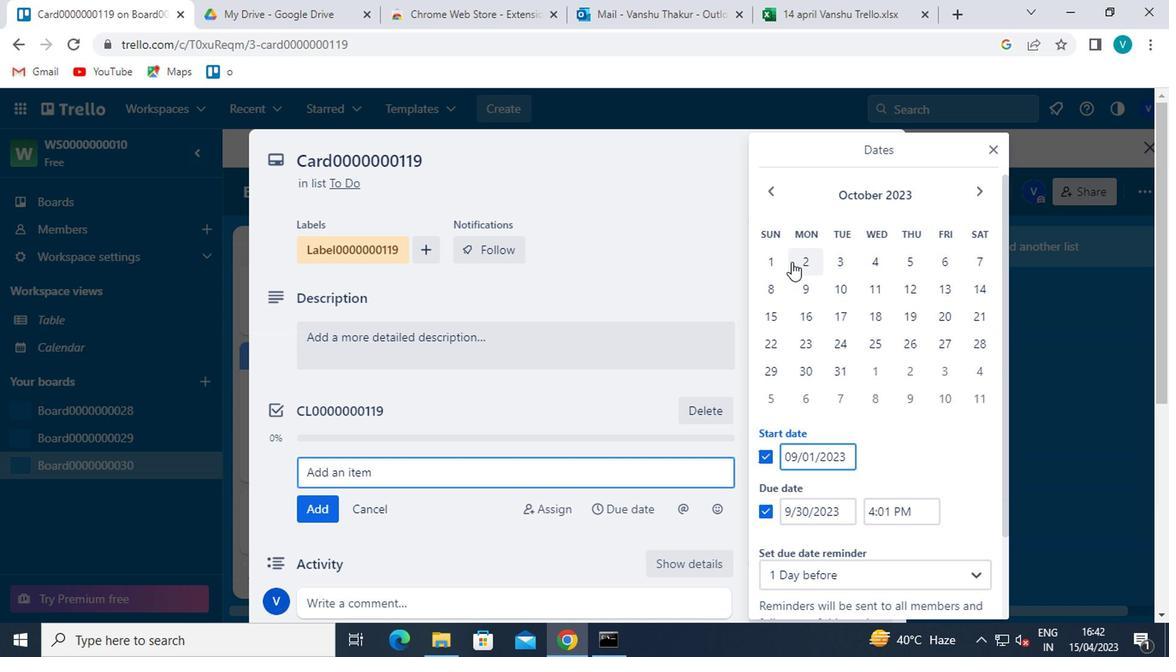 
Action: Mouse moved to (838, 381)
Screenshot: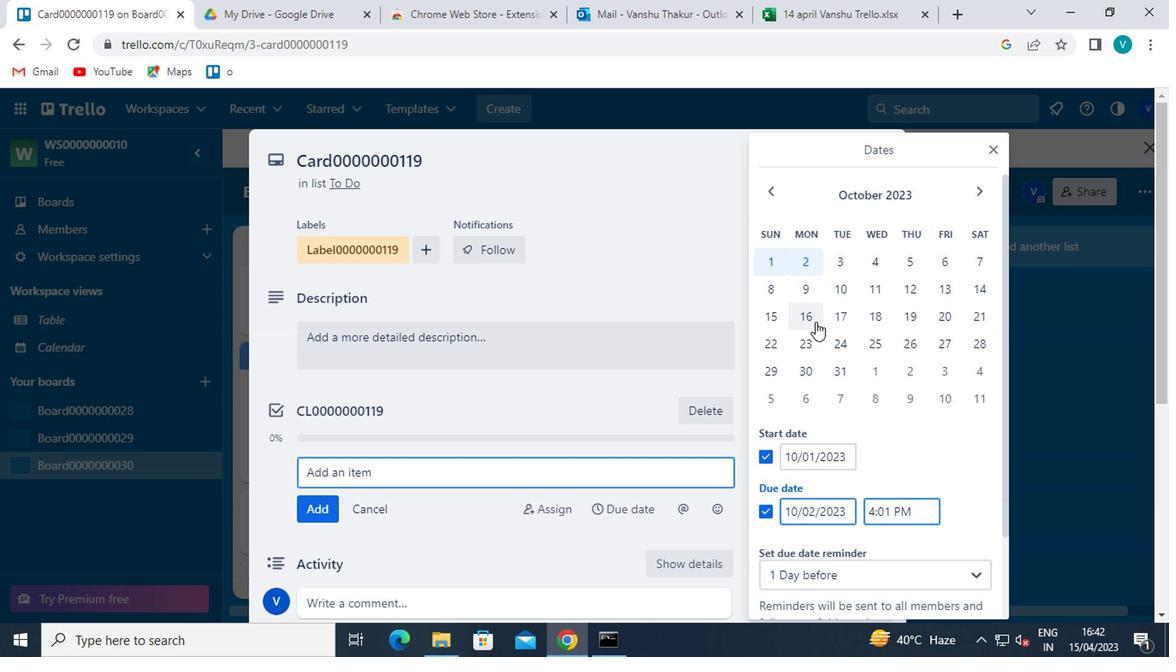 
Action: Mouse pressed left at (838, 381)
Screenshot: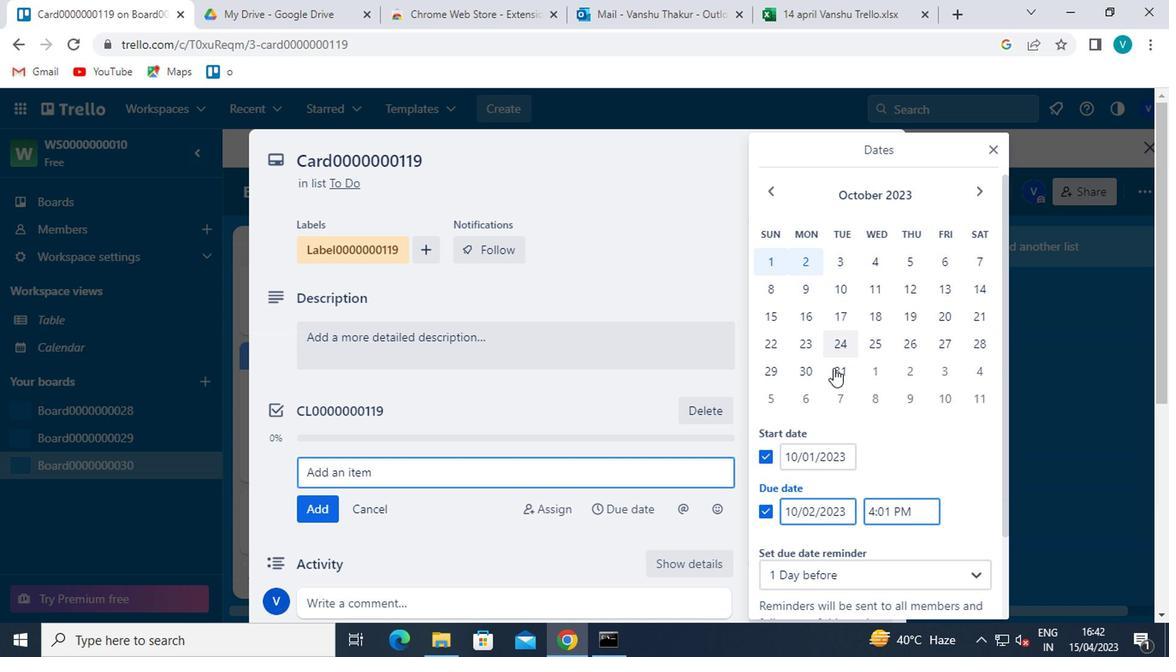 
Action: Mouse scrolled (838, 381) with delta (0, 0)
Screenshot: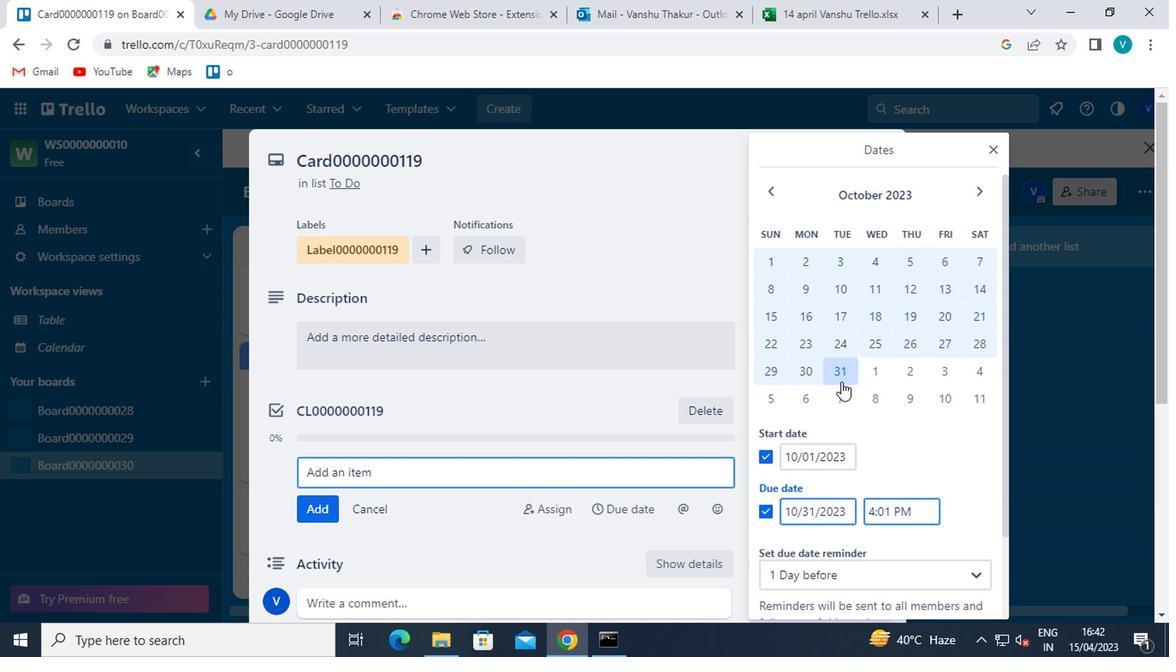 
Action: Mouse scrolled (838, 381) with delta (0, 0)
Screenshot: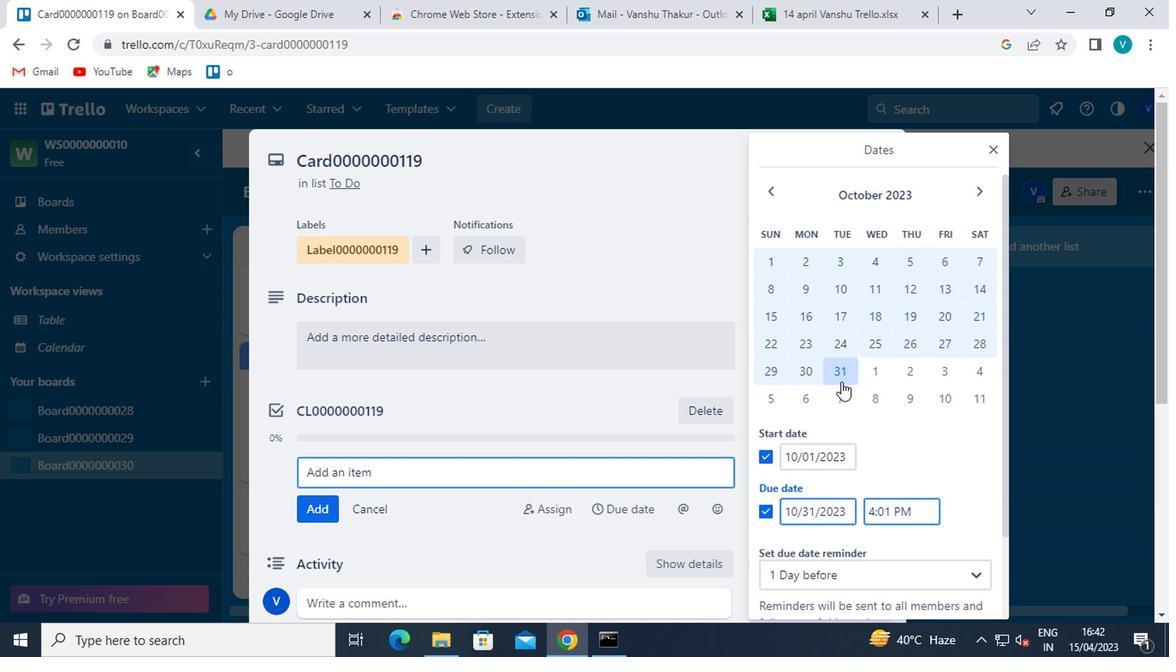 
Action: Mouse moved to (839, 382)
Screenshot: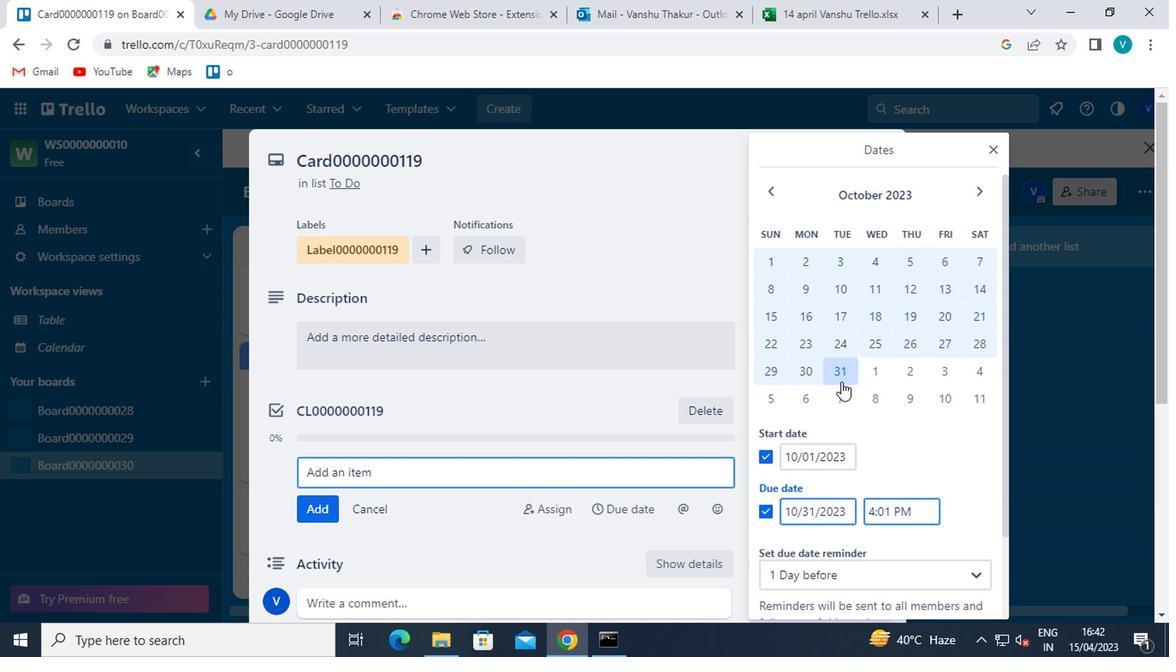 
Action: Mouse scrolled (839, 381) with delta (0, 0)
Screenshot: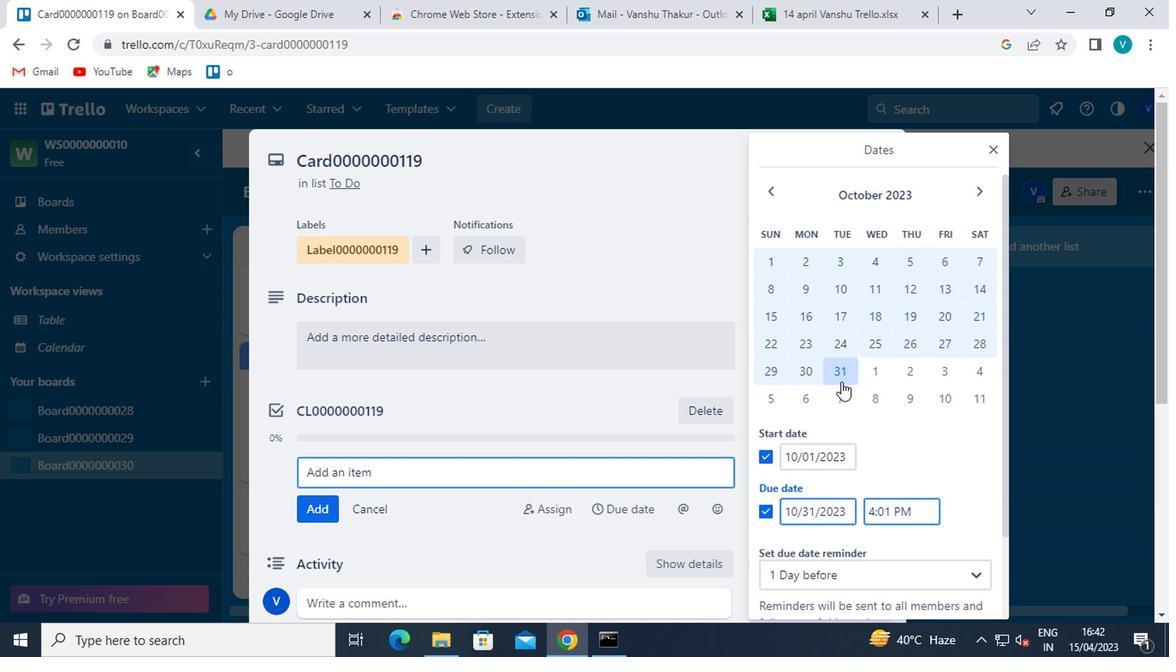 
Action: Mouse moved to (794, 550)
Screenshot: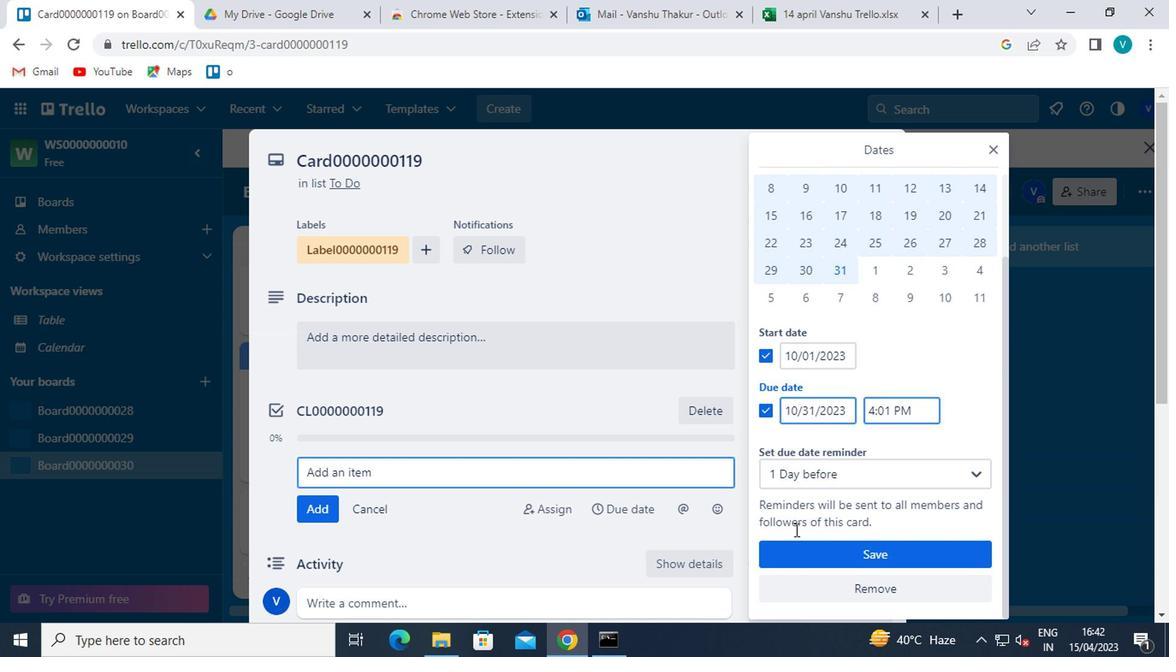 
Action: Mouse pressed left at (794, 550)
Screenshot: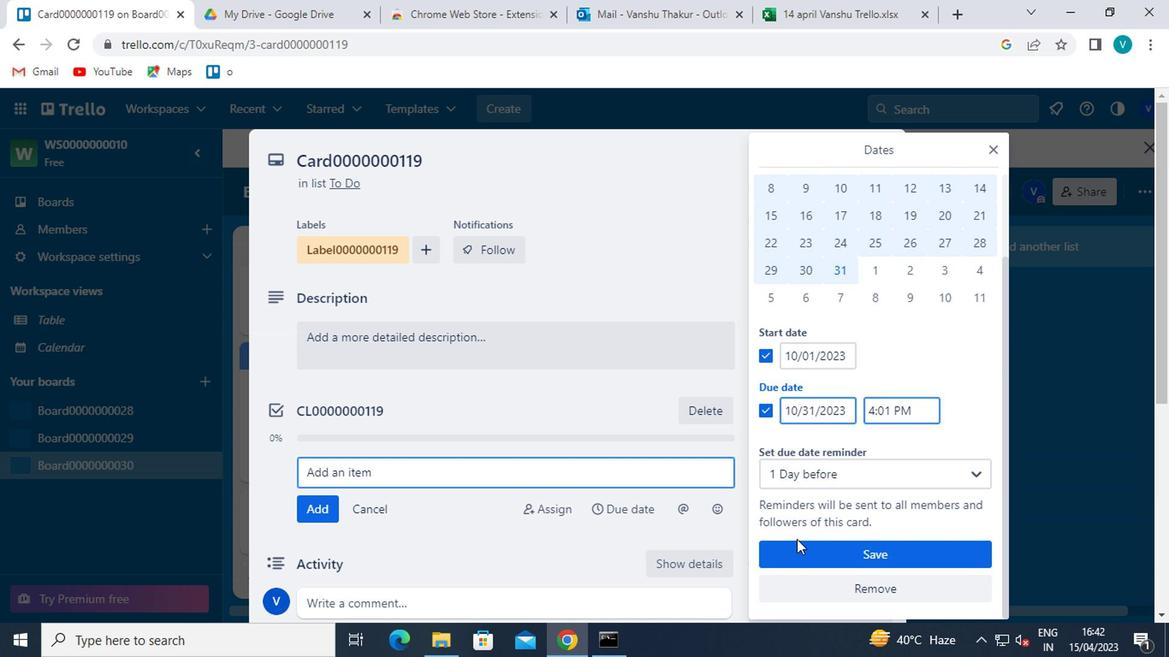 
Action: Mouse moved to (788, 523)
Screenshot: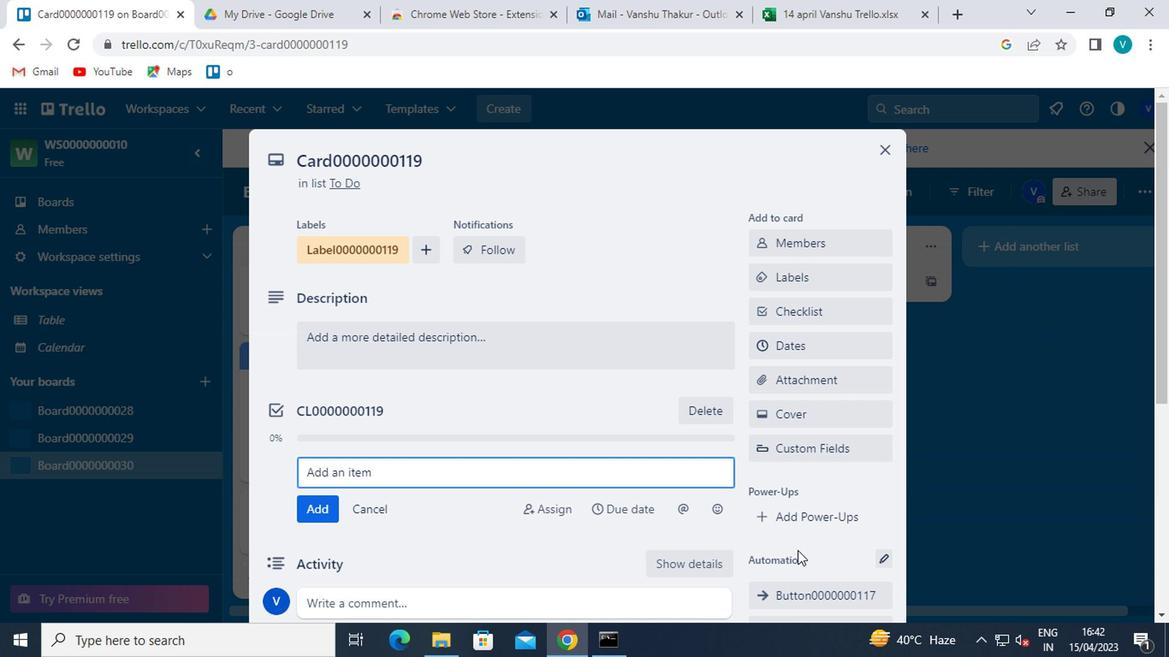 
